 Task: Add Attachment from Google Drive to Card Card0000000247 in Board Board0000000062 in Workspace WS0000000021 in Trello. Add Cover Orange to Card Card0000000247 in Board Board0000000062 in Workspace WS0000000021 in Trello. Add "Add Label …" with "Title" Title0000000247 to Button Button0000000247 to Card Card0000000247 in Board Board0000000062 in Workspace WS0000000021 in Trello. Add Description DS0000000247 to Card Card0000000247 in Board Board0000000062 in Workspace WS0000000021 in Trello. Add Comment CM0000000247 to Card Card0000000247 in Board Board0000000062 in Workspace WS0000000021 in Trello
Action: Mouse moved to (647, 697)
Screenshot: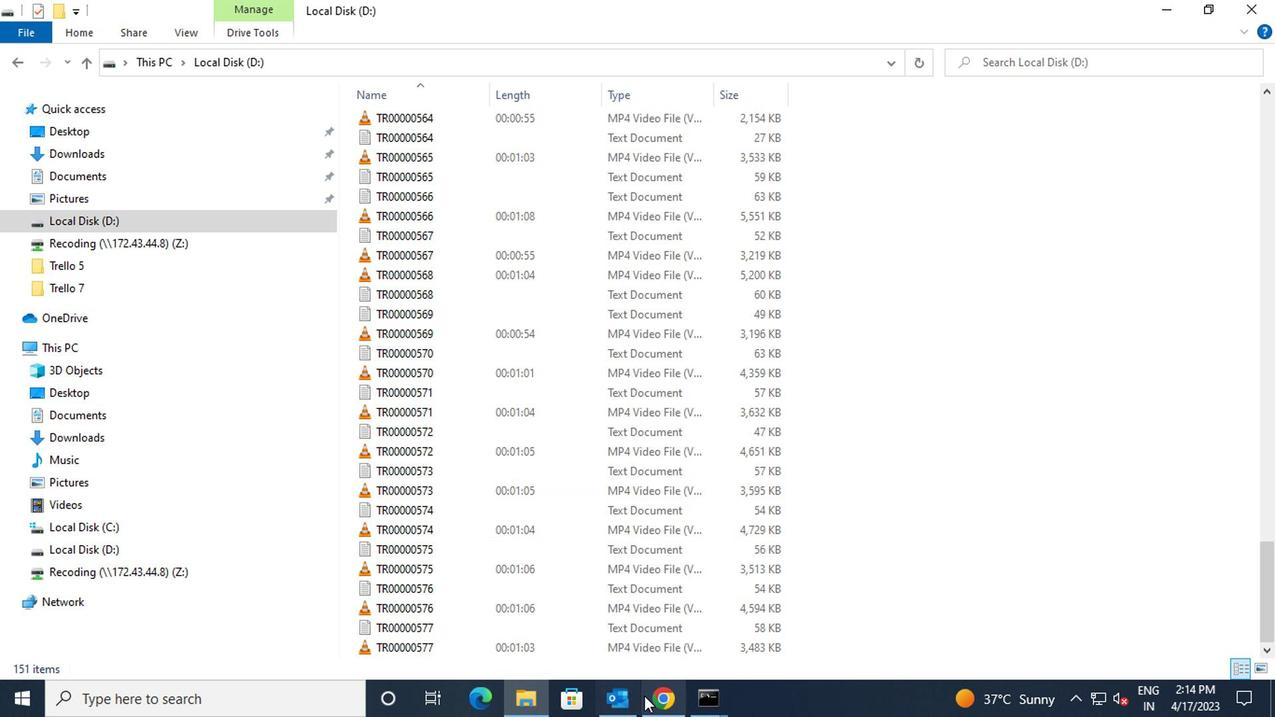 
Action: Mouse pressed left at (647, 697)
Screenshot: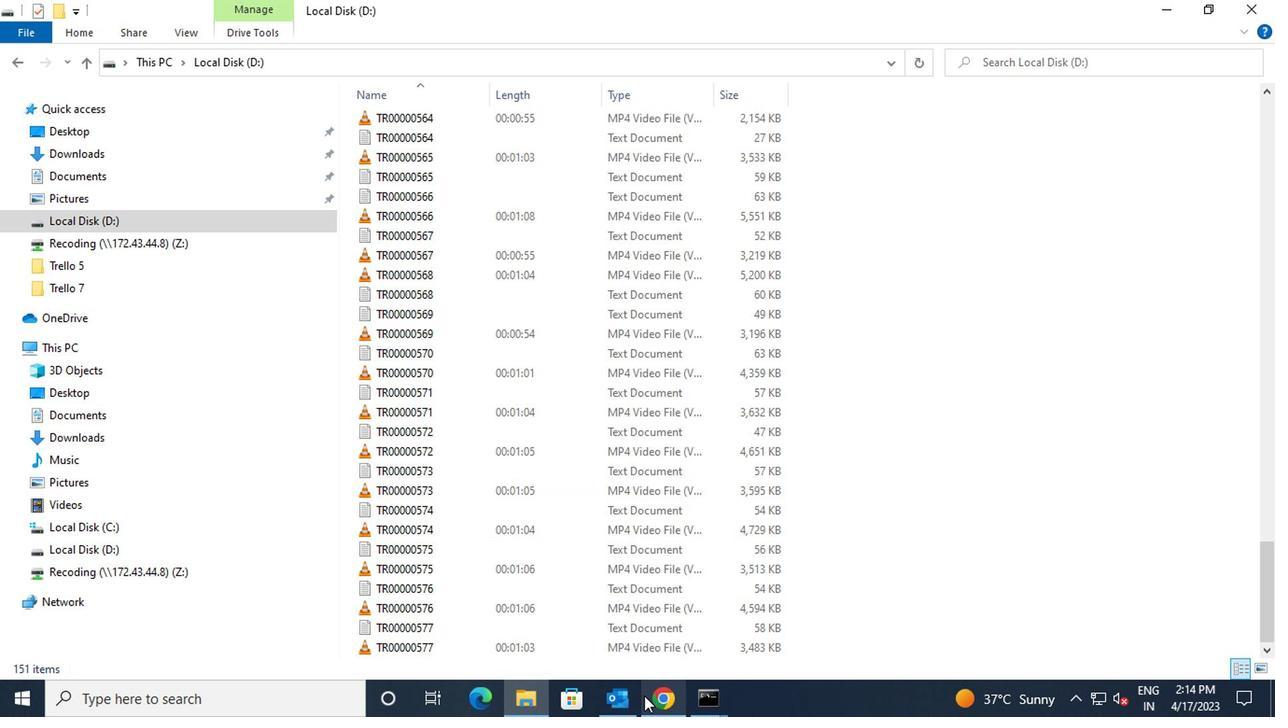 
Action: Mouse moved to (443, 540)
Screenshot: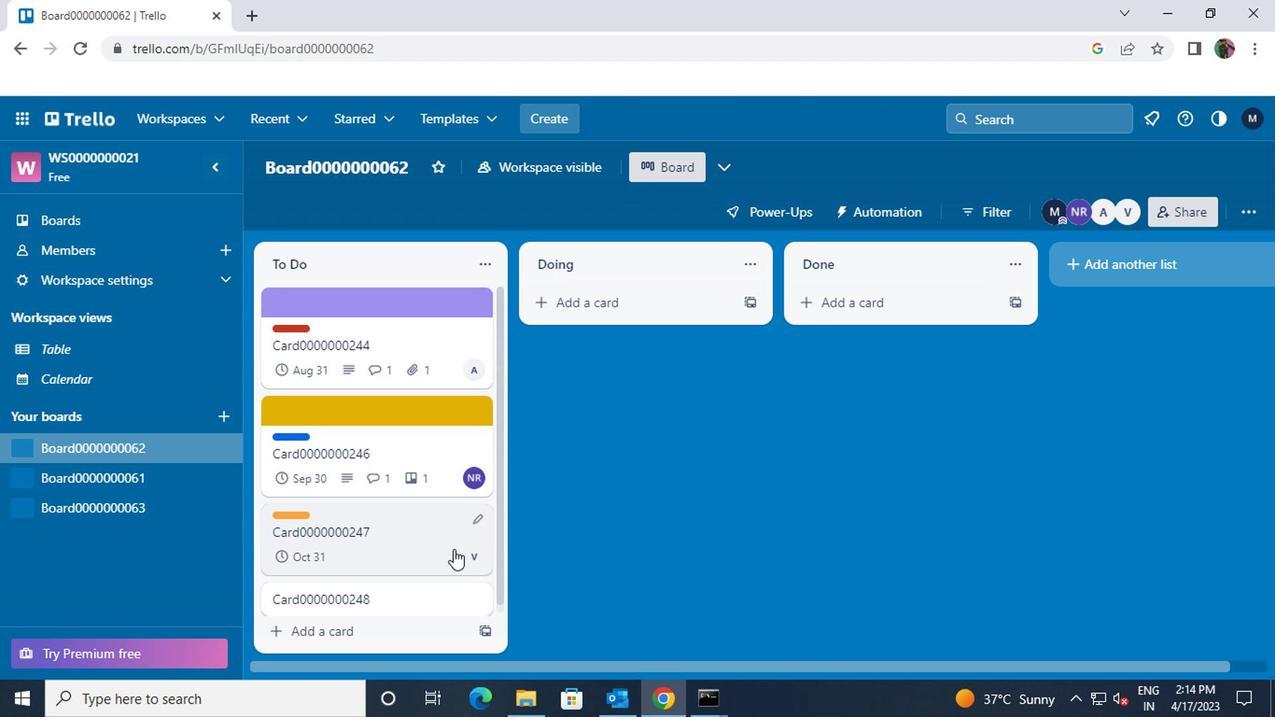 
Action: Mouse pressed left at (443, 540)
Screenshot: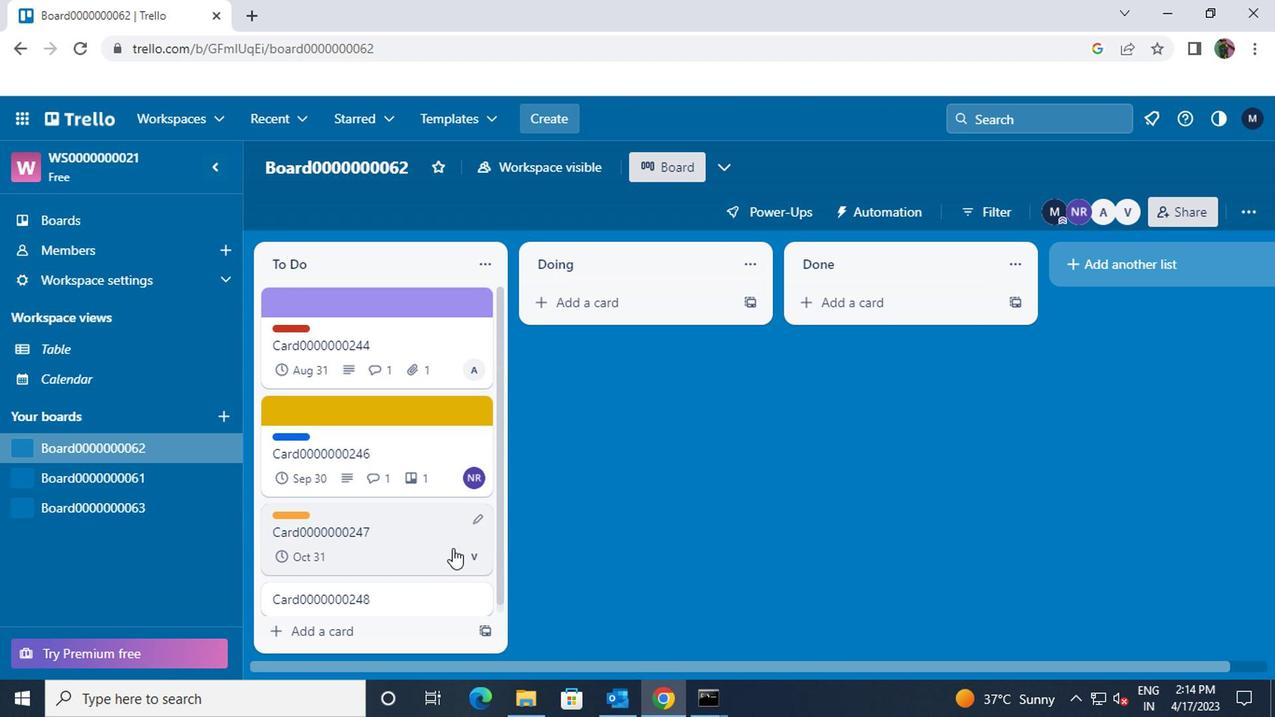 
Action: Mouse moved to (853, 412)
Screenshot: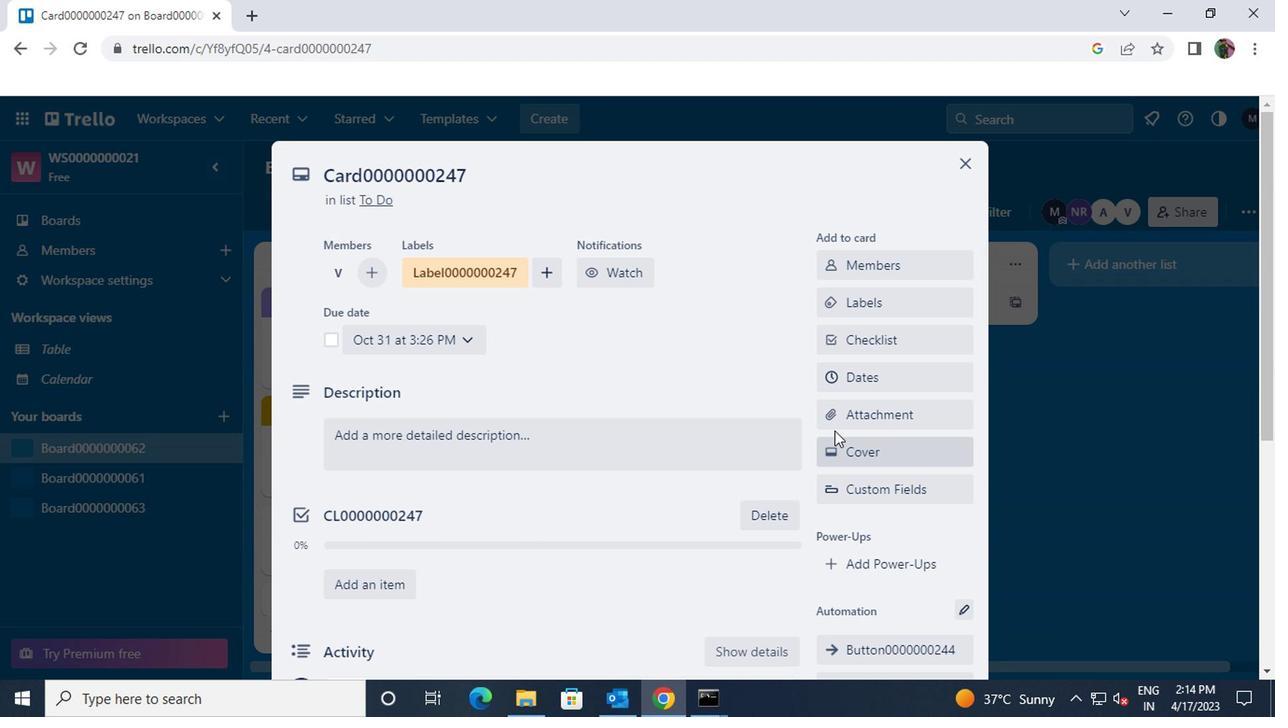
Action: Mouse pressed left at (853, 412)
Screenshot: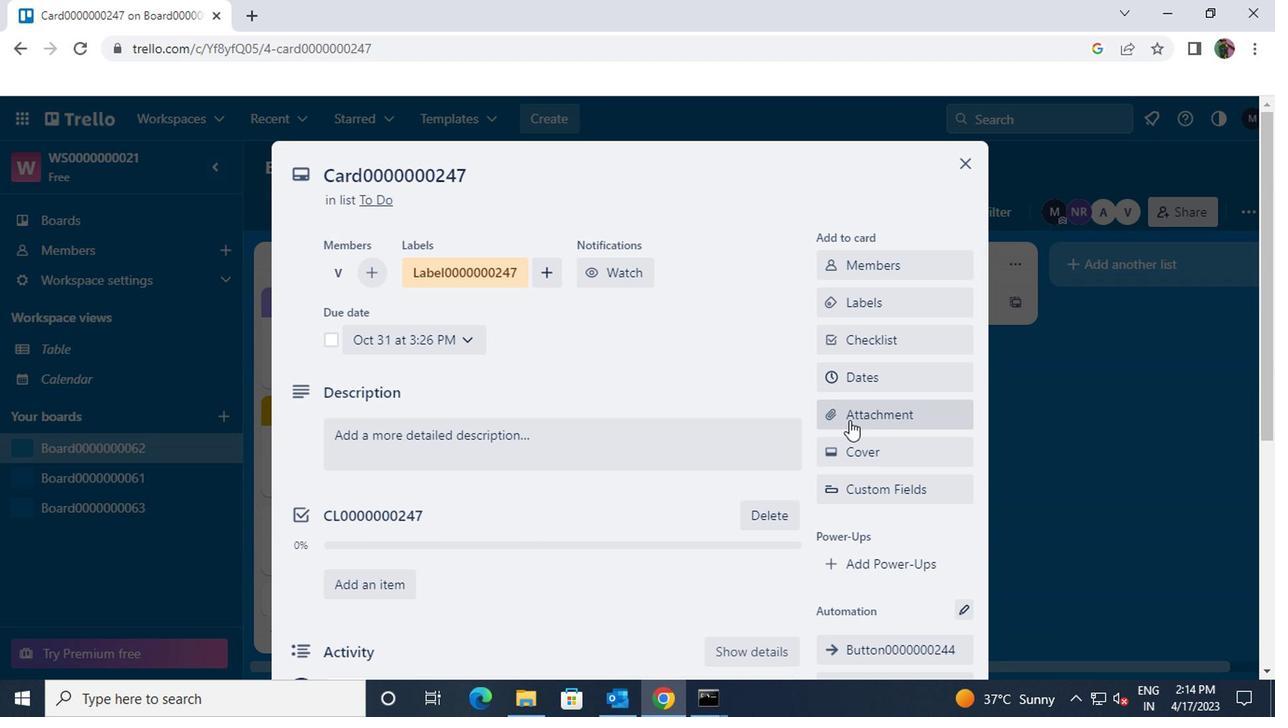 
Action: Mouse moved to (846, 258)
Screenshot: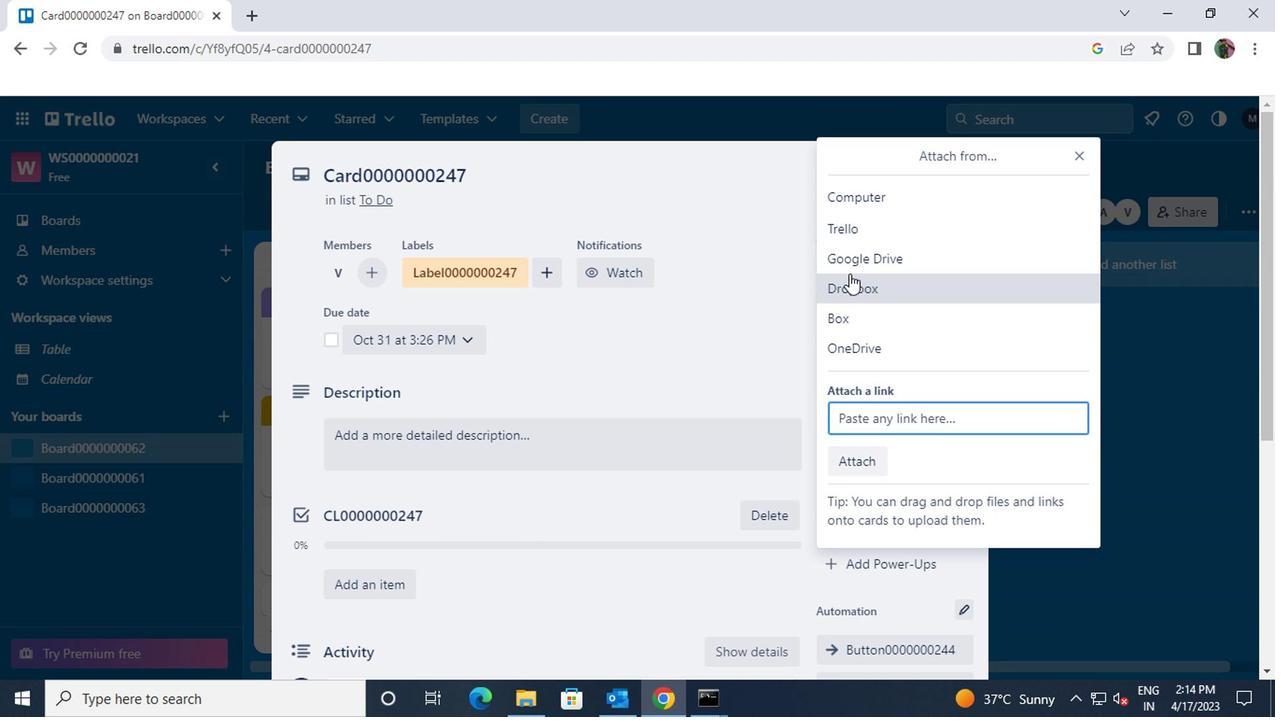 
Action: Mouse pressed left at (846, 258)
Screenshot: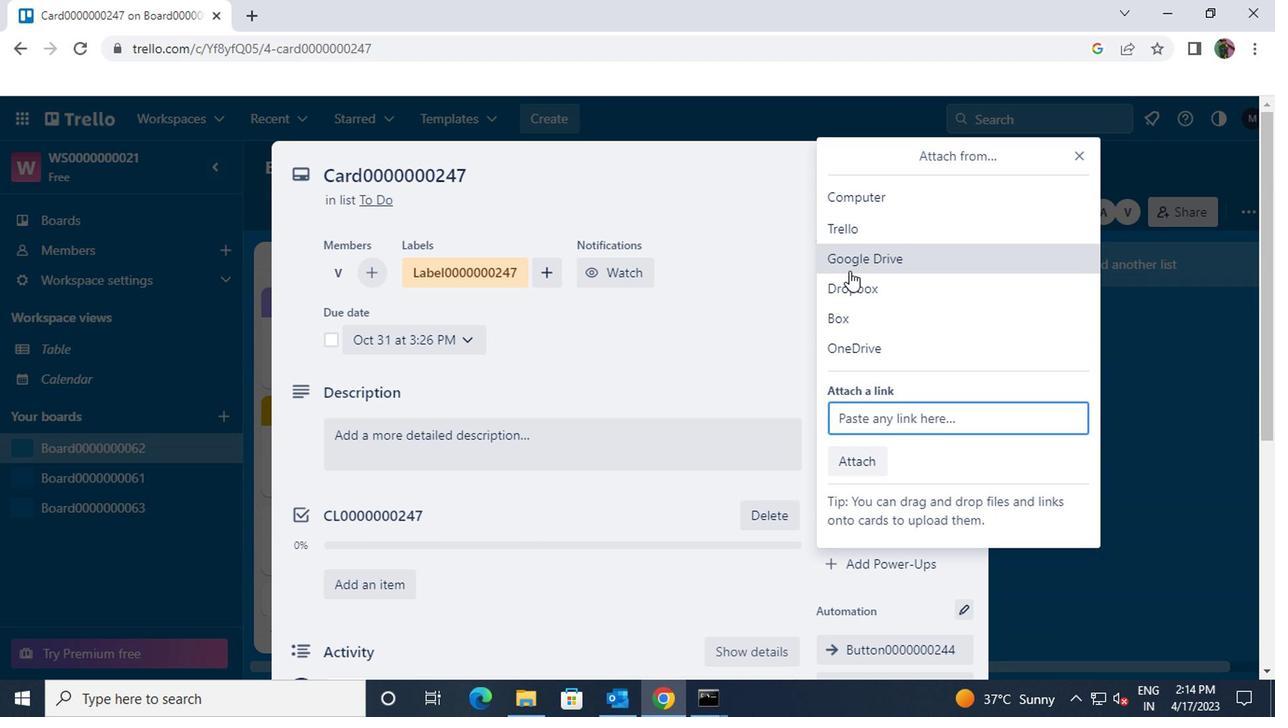 
Action: Mouse moved to (886, 532)
Screenshot: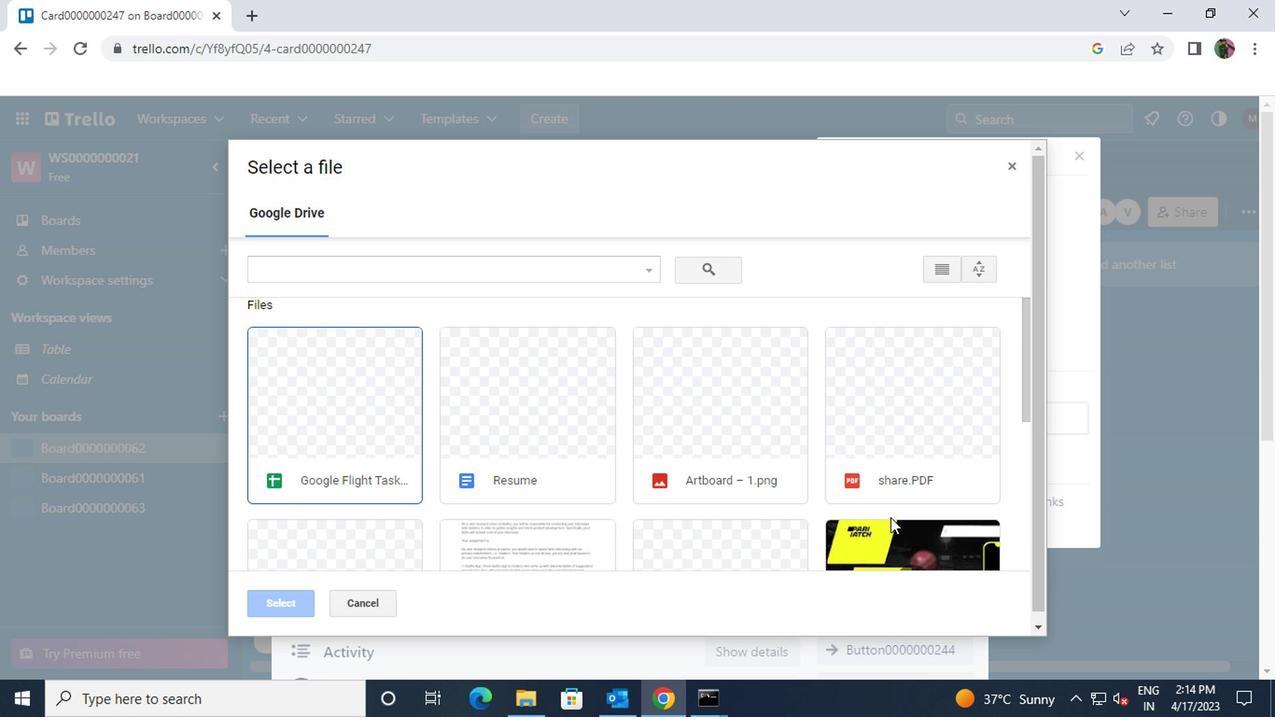 
Action: Mouse pressed left at (886, 532)
Screenshot: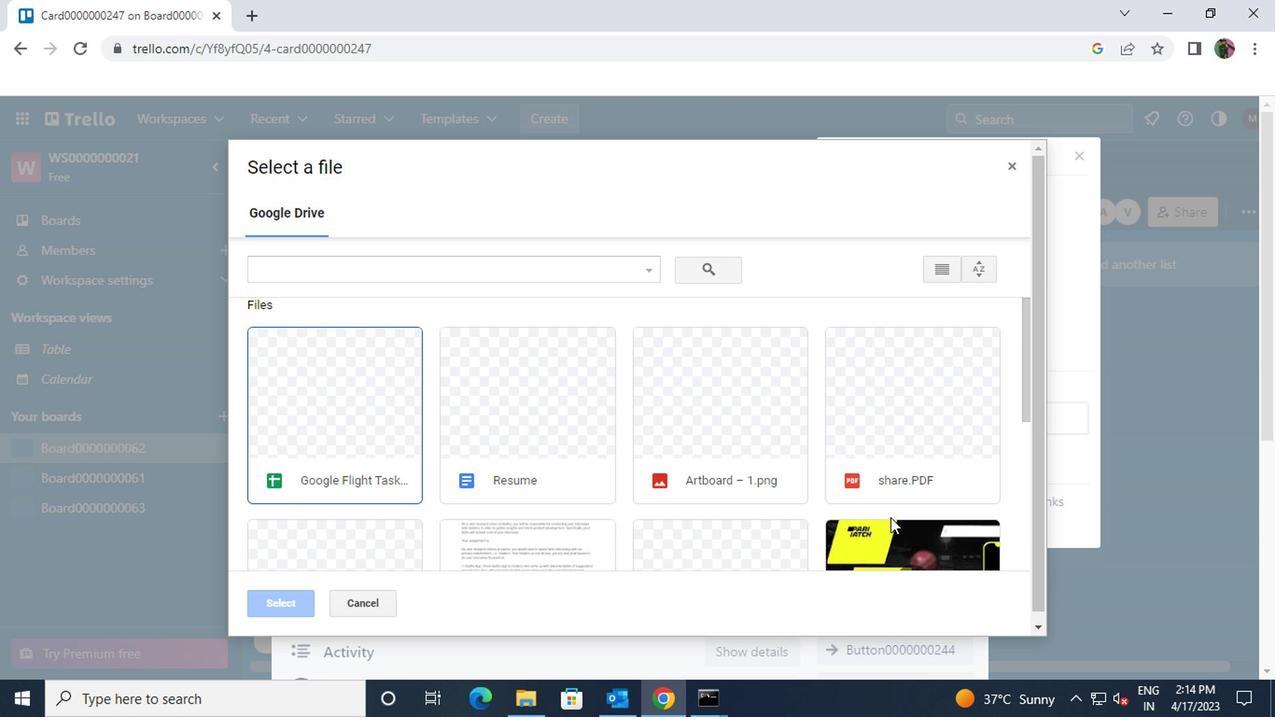 
Action: Mouse moved to (287, 591)
Screenshot: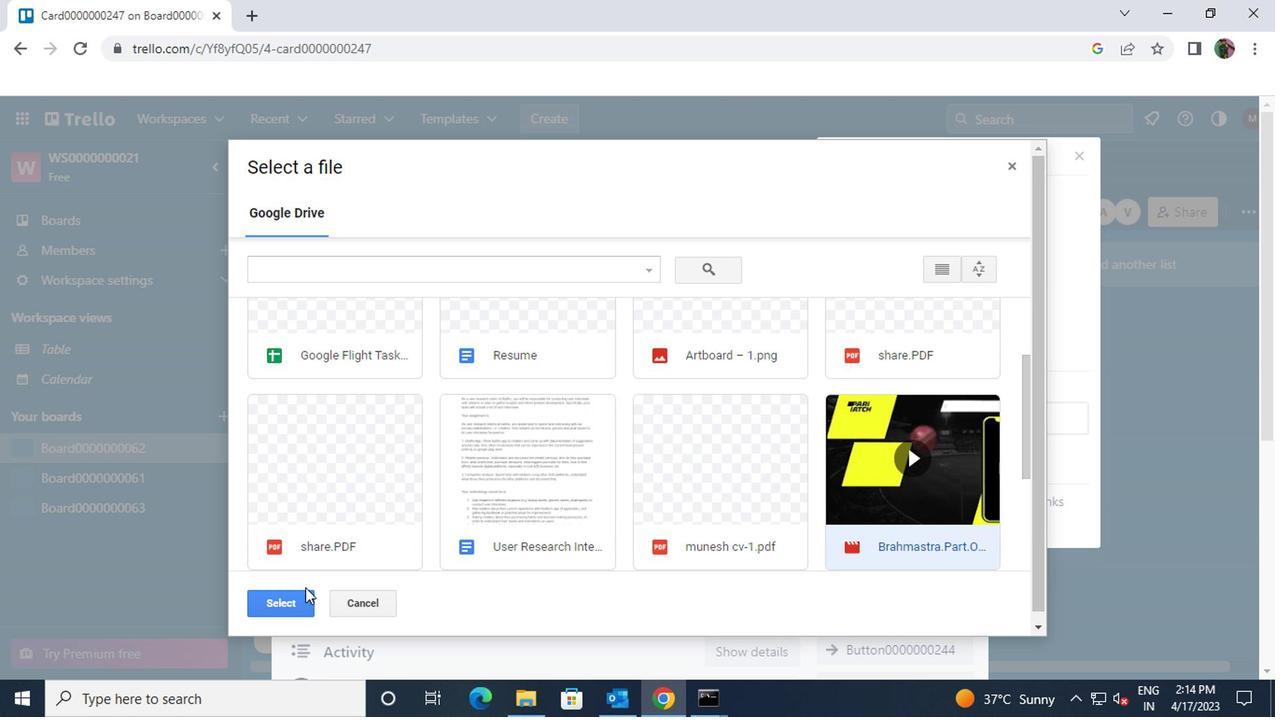 
Action: Mouse pressed left at (287, 591)
Screenshot: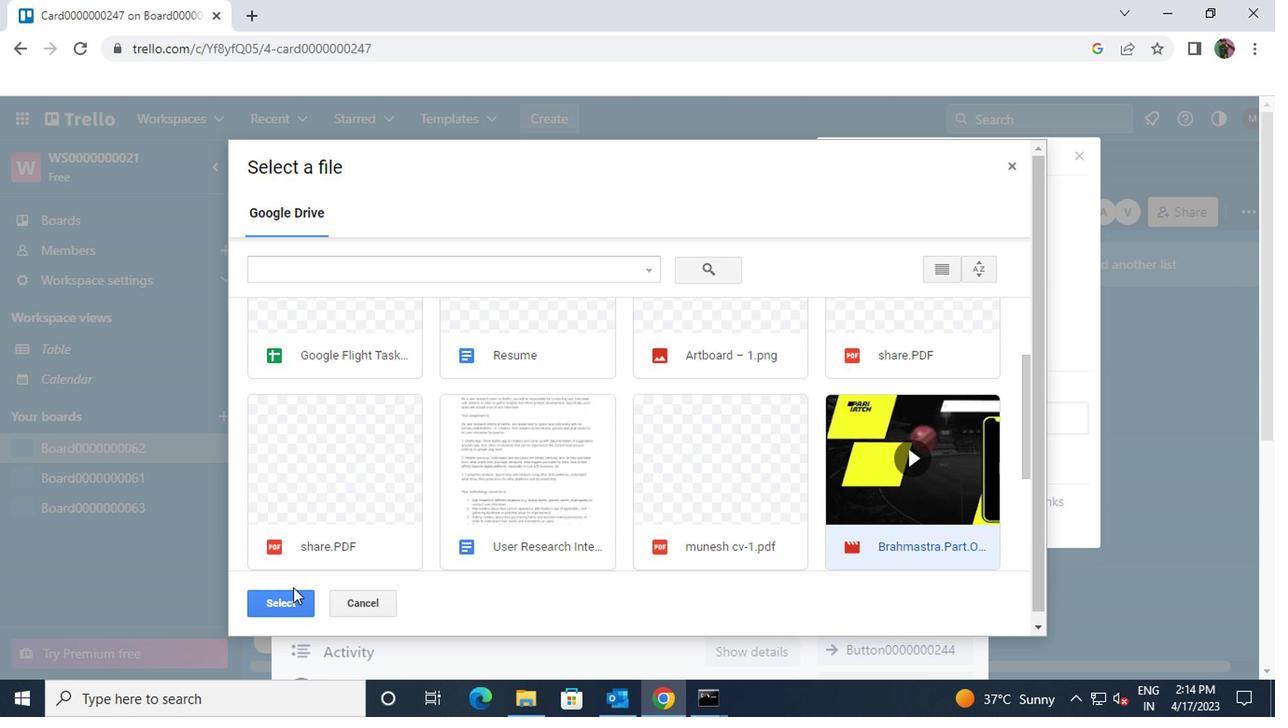 
Action: Mouse moved to (849, 450)
Screenshot: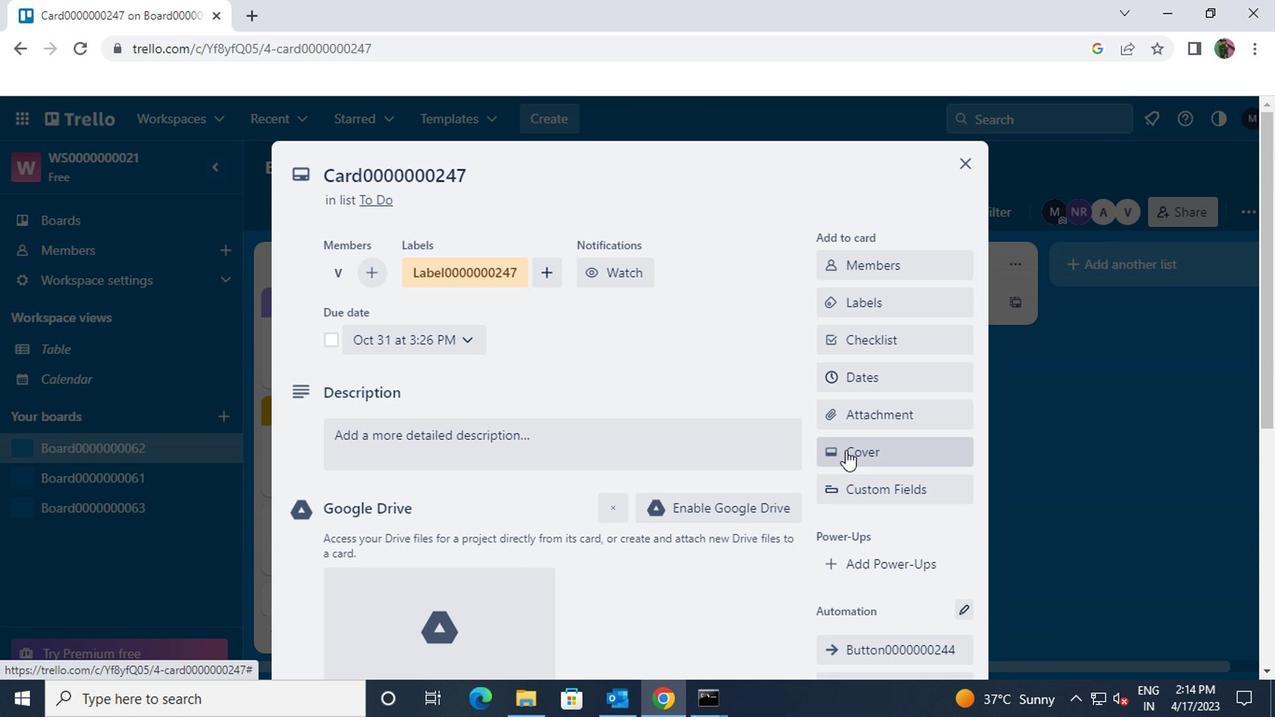 
Action: Mouse pressed left at (849, 450)
Screenshot: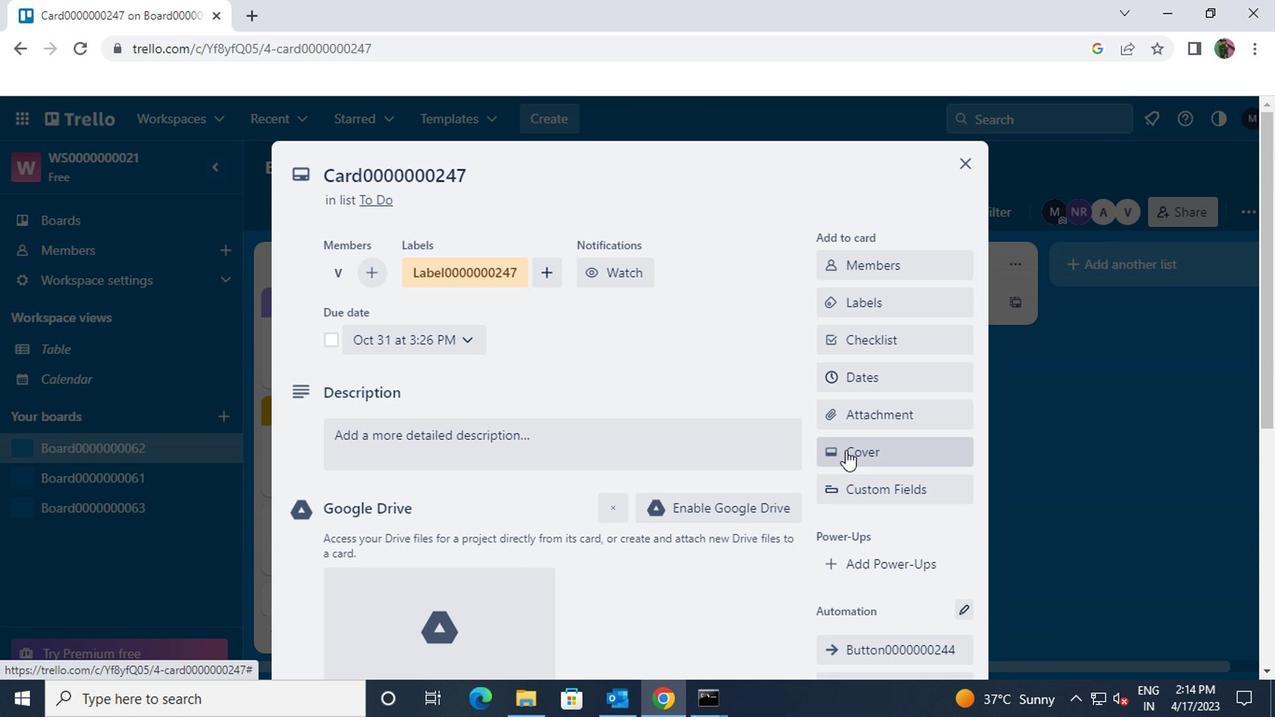 
Action: Mouse moved to (964, 311)
Screenshot: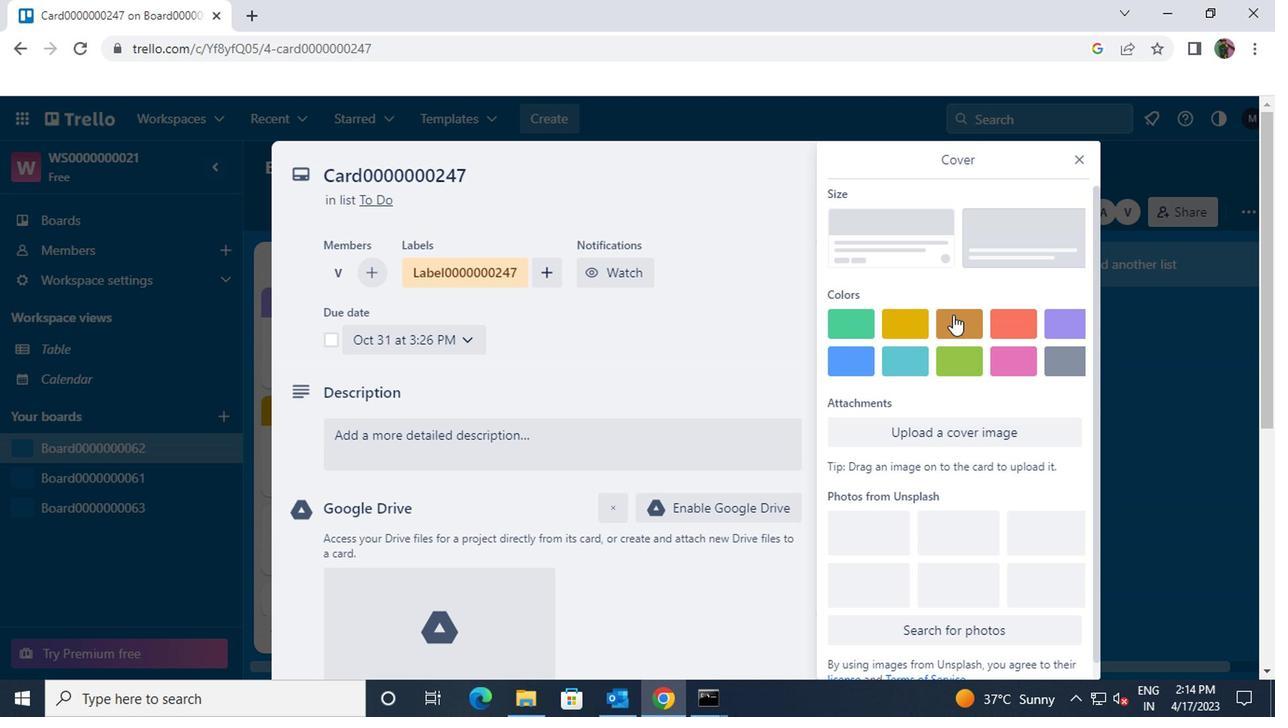 
Action: Mouse pressed left at (964, 311)
Screenshot: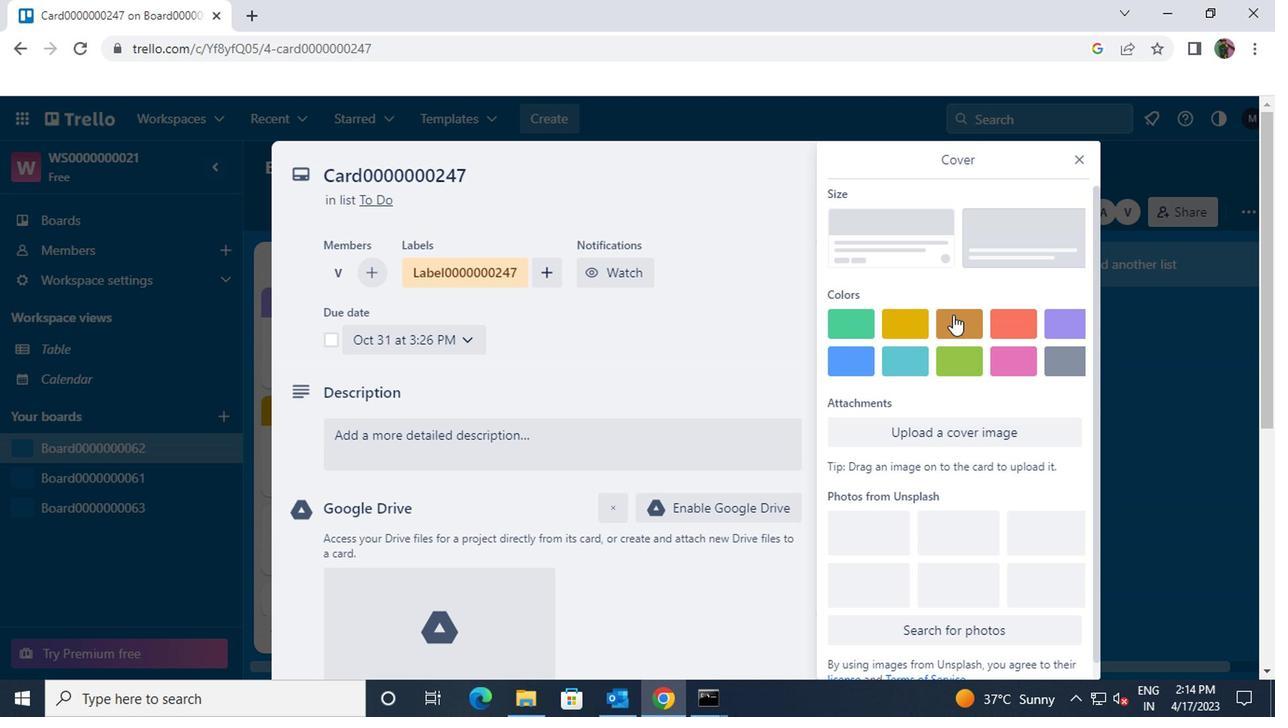
Action: Mouse moved to (960, 317)
Screenshot: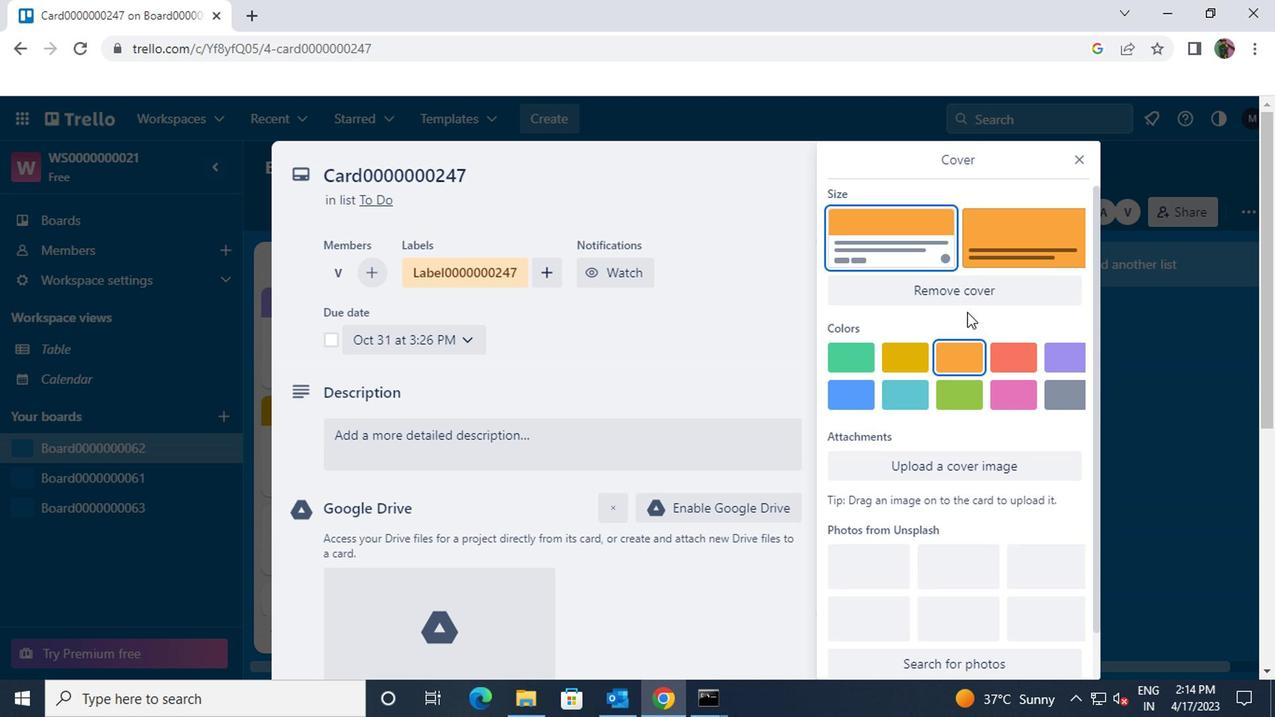 
Action: Mouse scrolled (960, 316) with delta (0, -1)
Screenshot: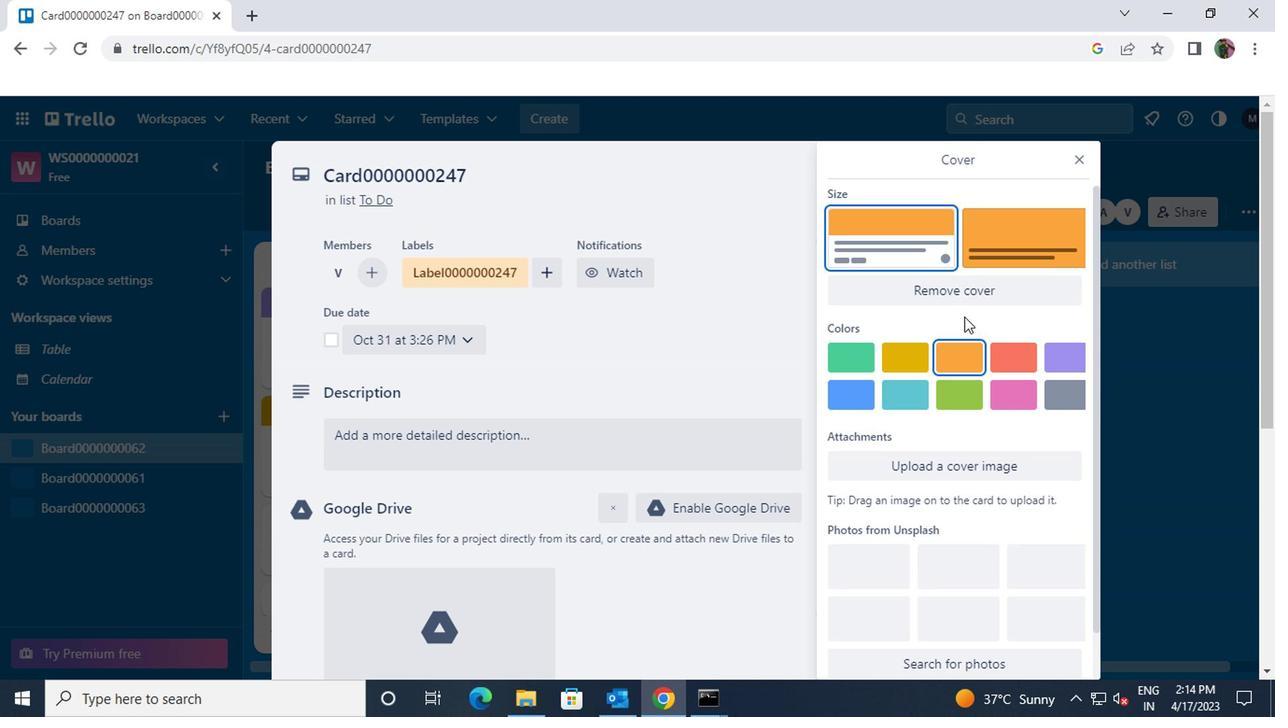 
Action: Mouse scrolled (960, 318) with delta (0, 0)
Screenshot: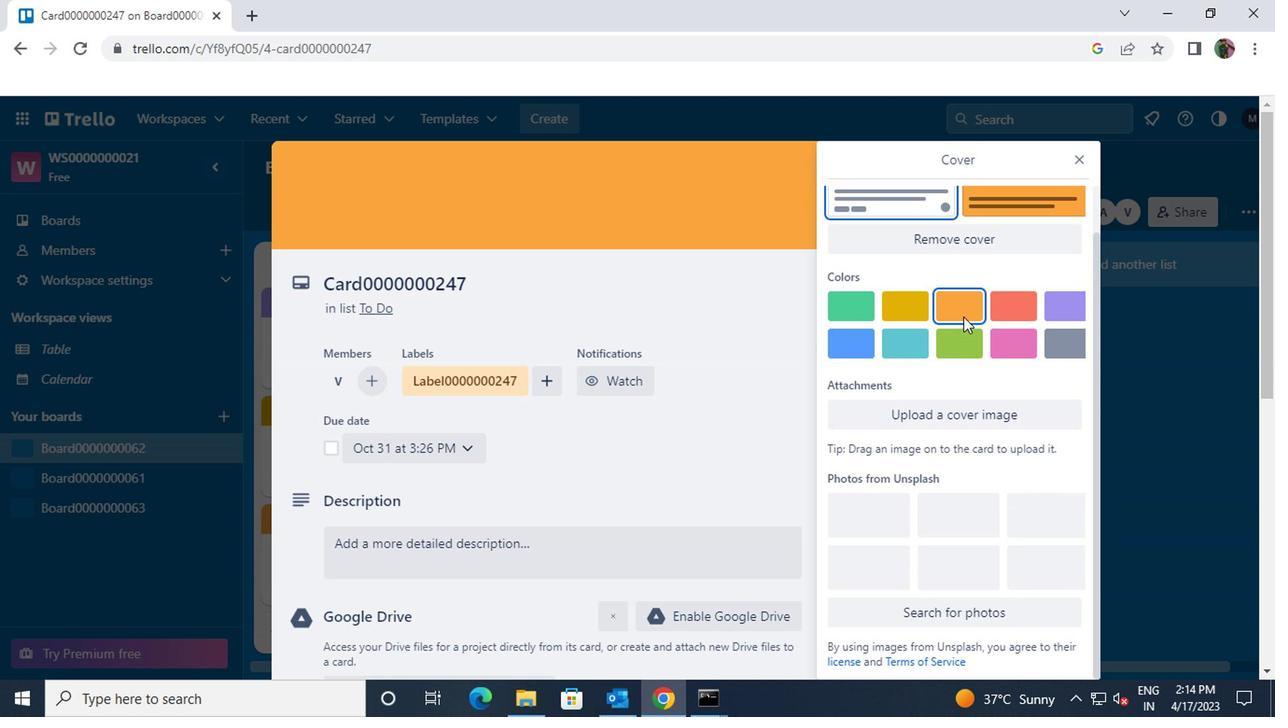 
Action: Mouse scrolled (960, 318) with delta (0, 0)
Screenshot: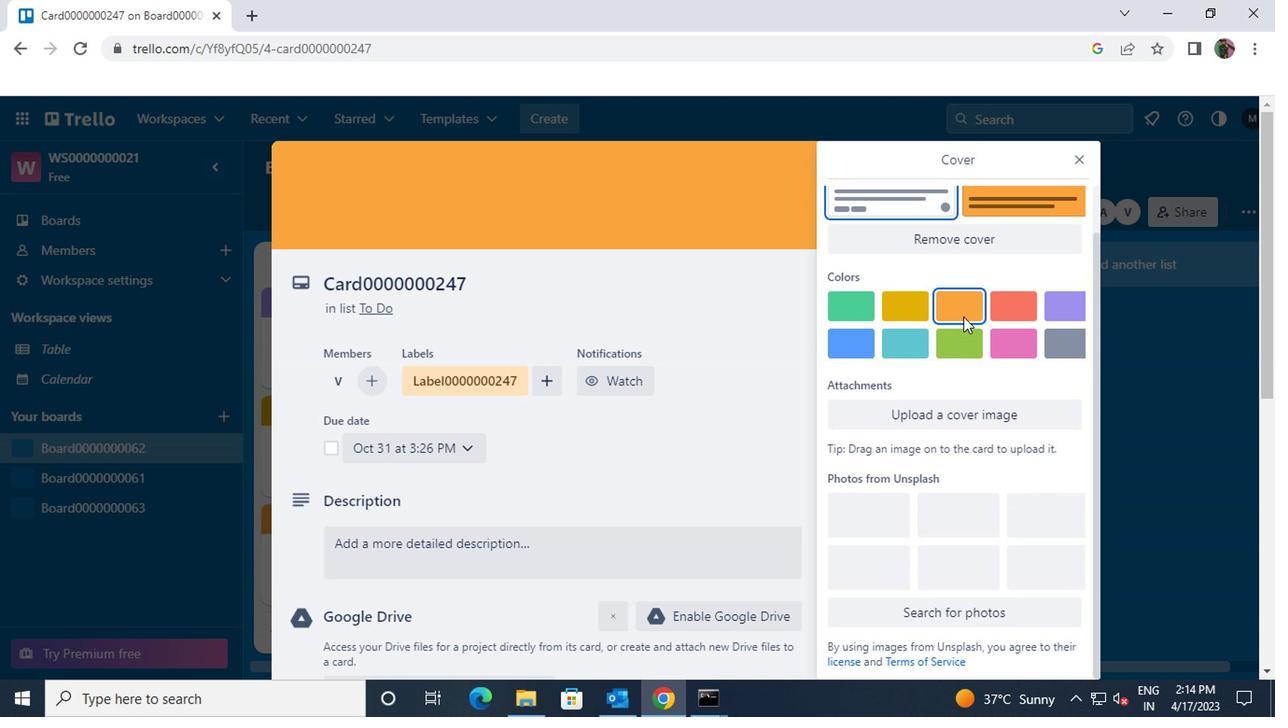 
Action: Mouse moved to (1076, 167)
Screenshot: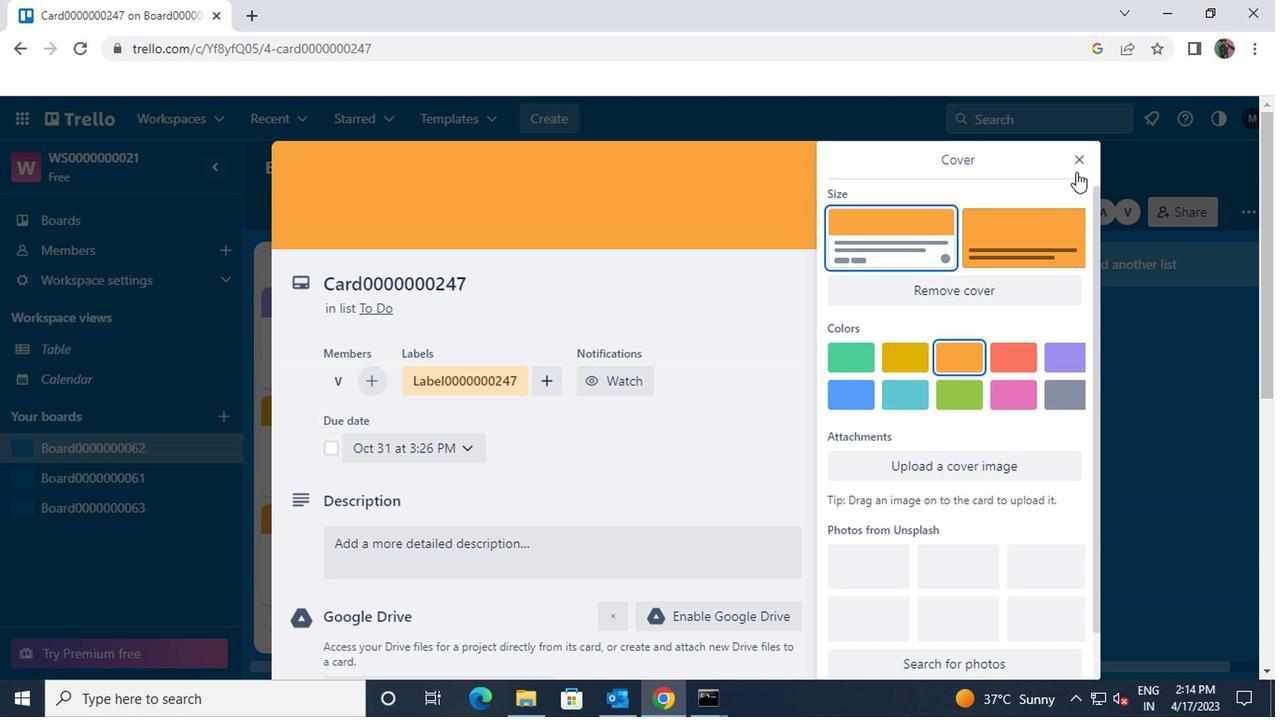 
Action: Mouse pressed left at (1076, 167)
Screenshot: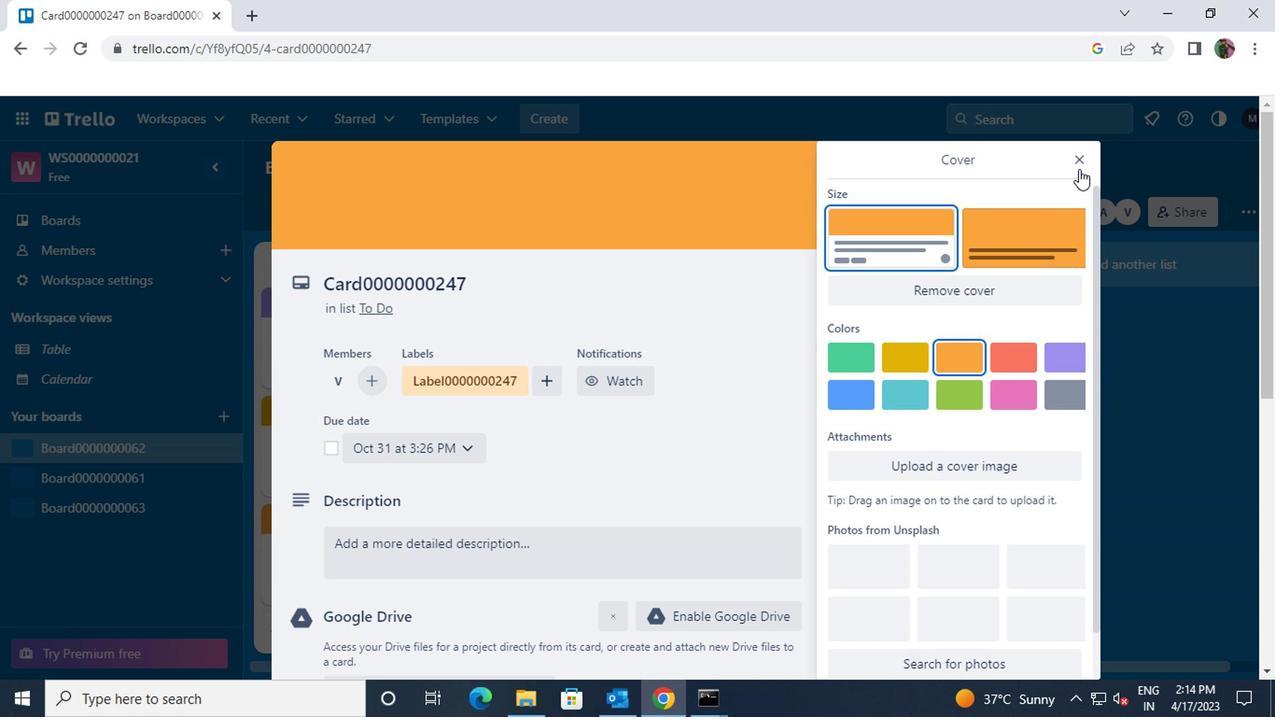 
Action: Mouse moved to (951, 393)
Screenshot: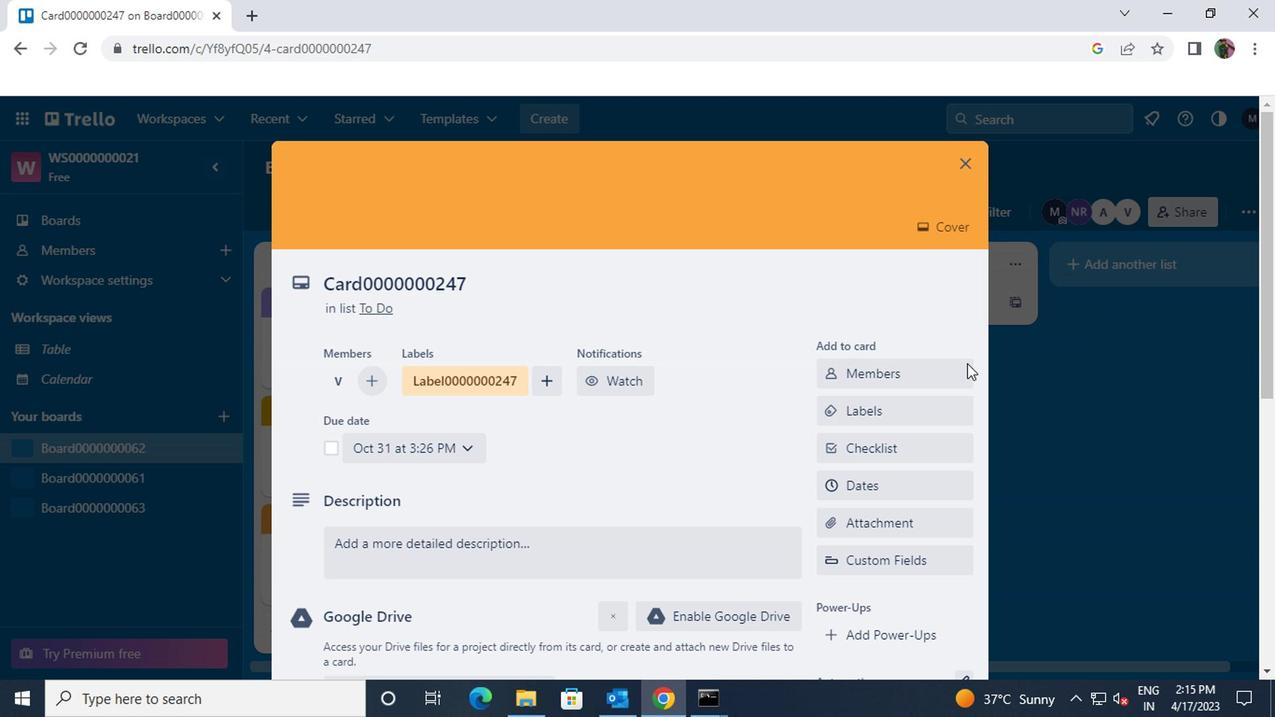 
Action: Mouse scrolled (951, 392) with delta (0, -1)
Screenshot: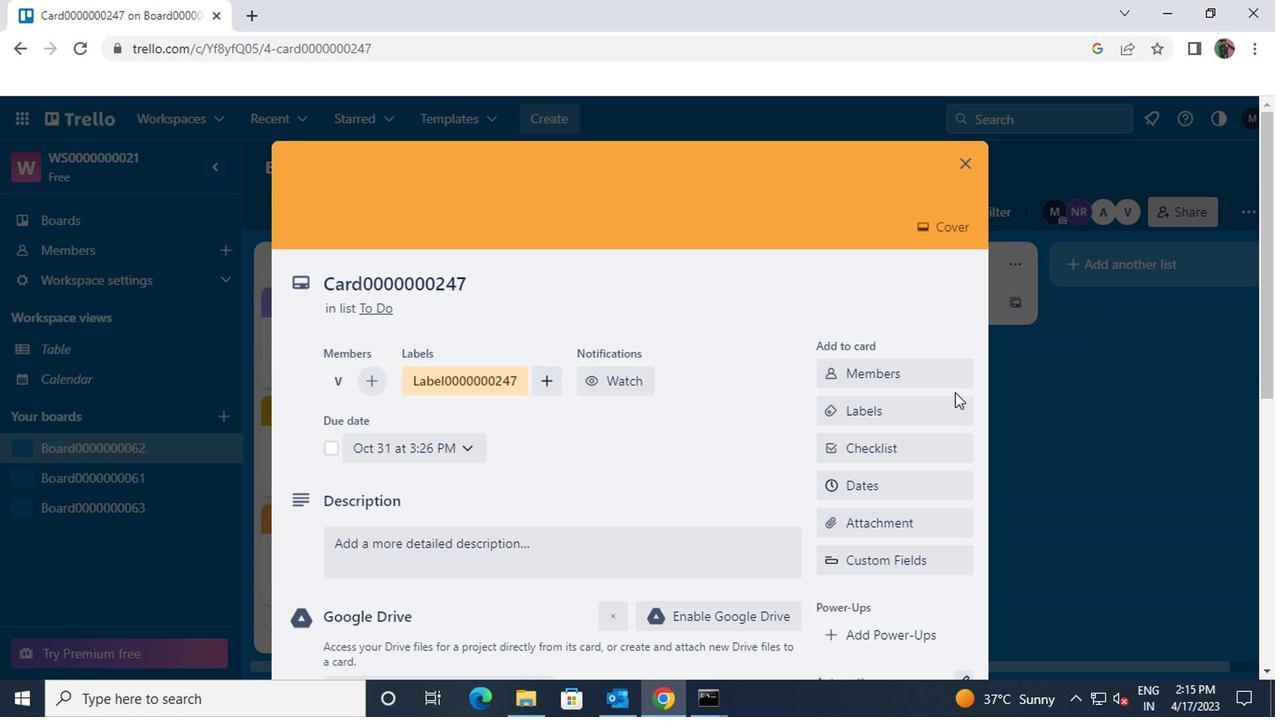 
Action: Mouse moved to (932, 322)
Screenshot: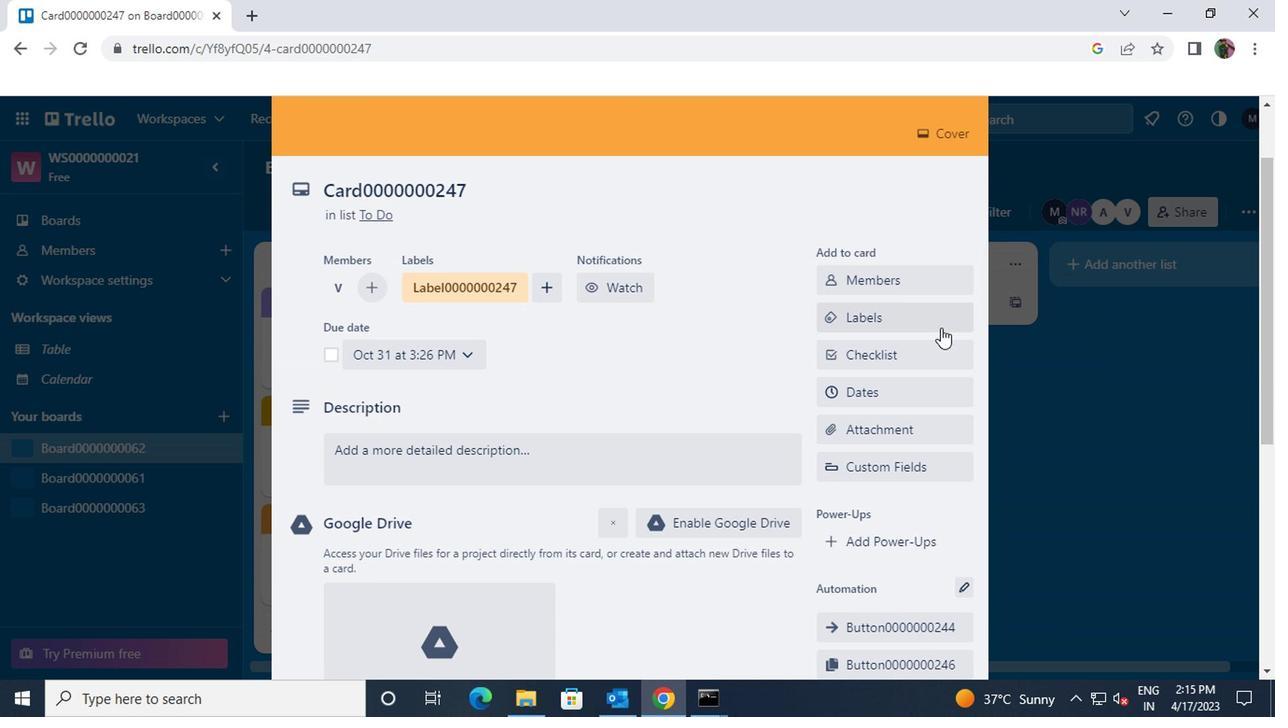 
Action: Mouse pressed left at (932, 322)
Screenshot: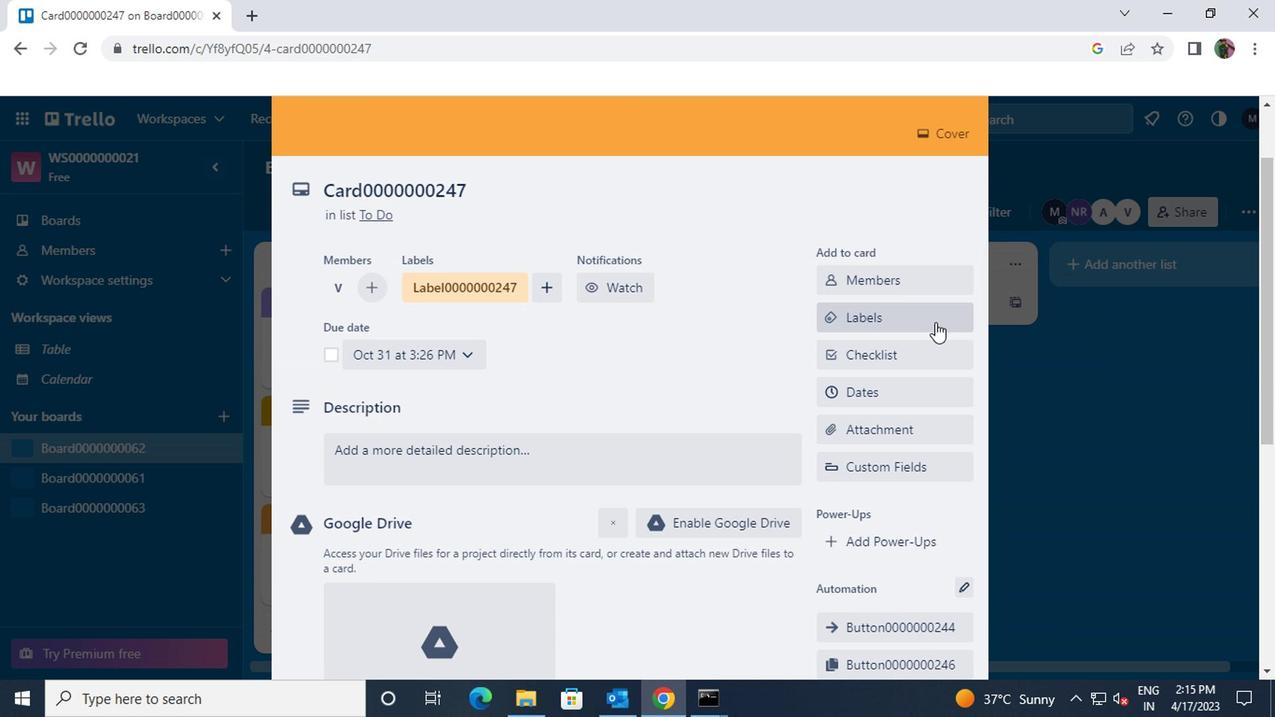 
Action: Mouse moved to (936, 330)
Screenshot: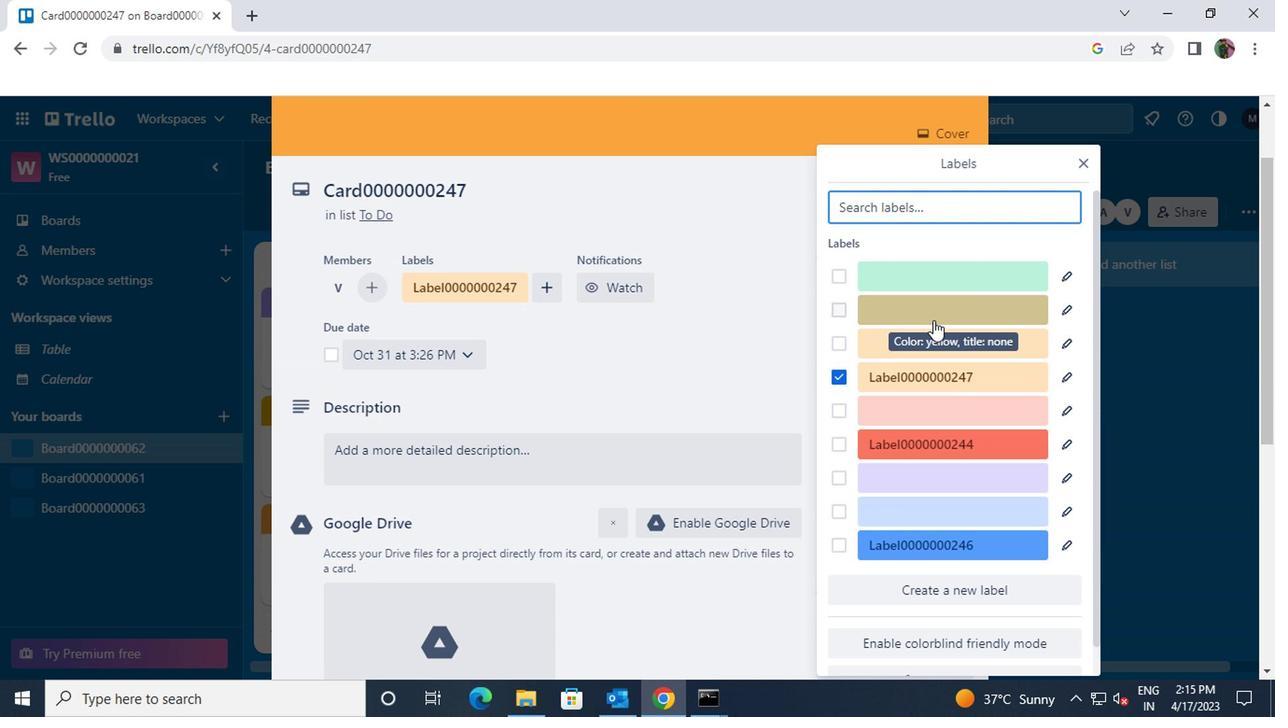
Action: Mouse scrolled (936, 329) with delta (0, 0)
Screenshot: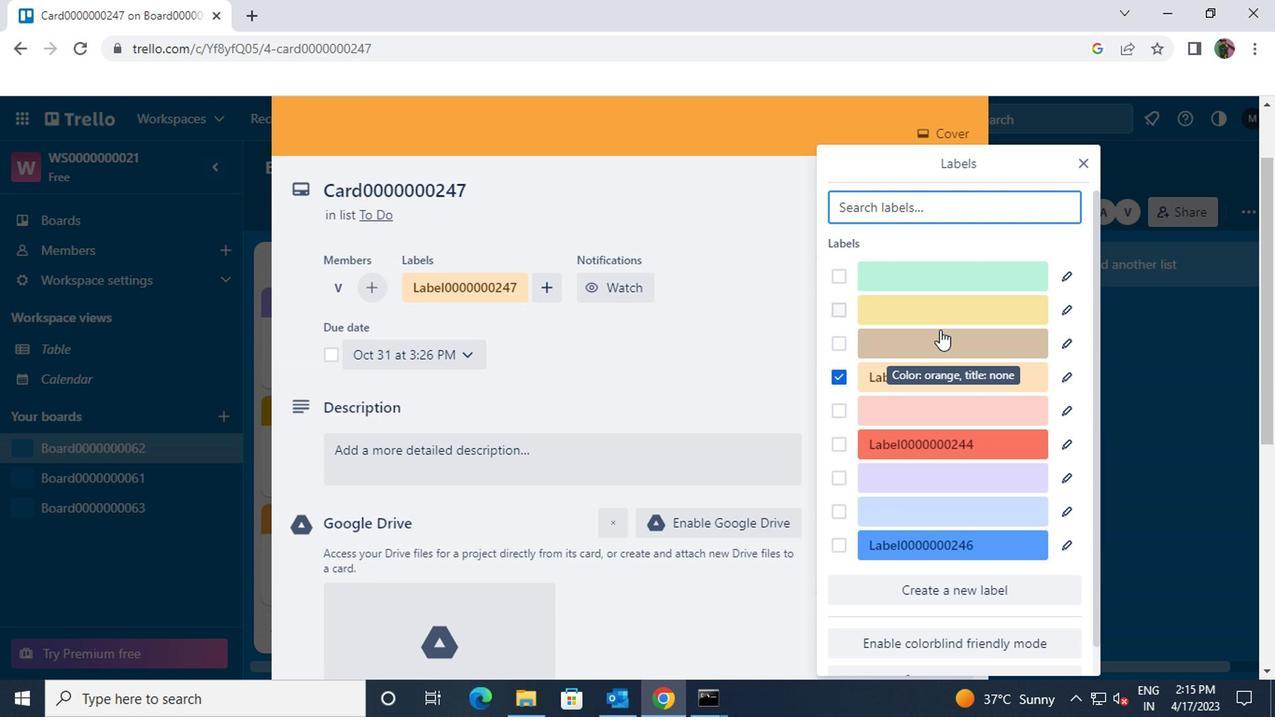 
Action: Mouse scrolled (936, 329) with delta (0, 0)
Screenshot: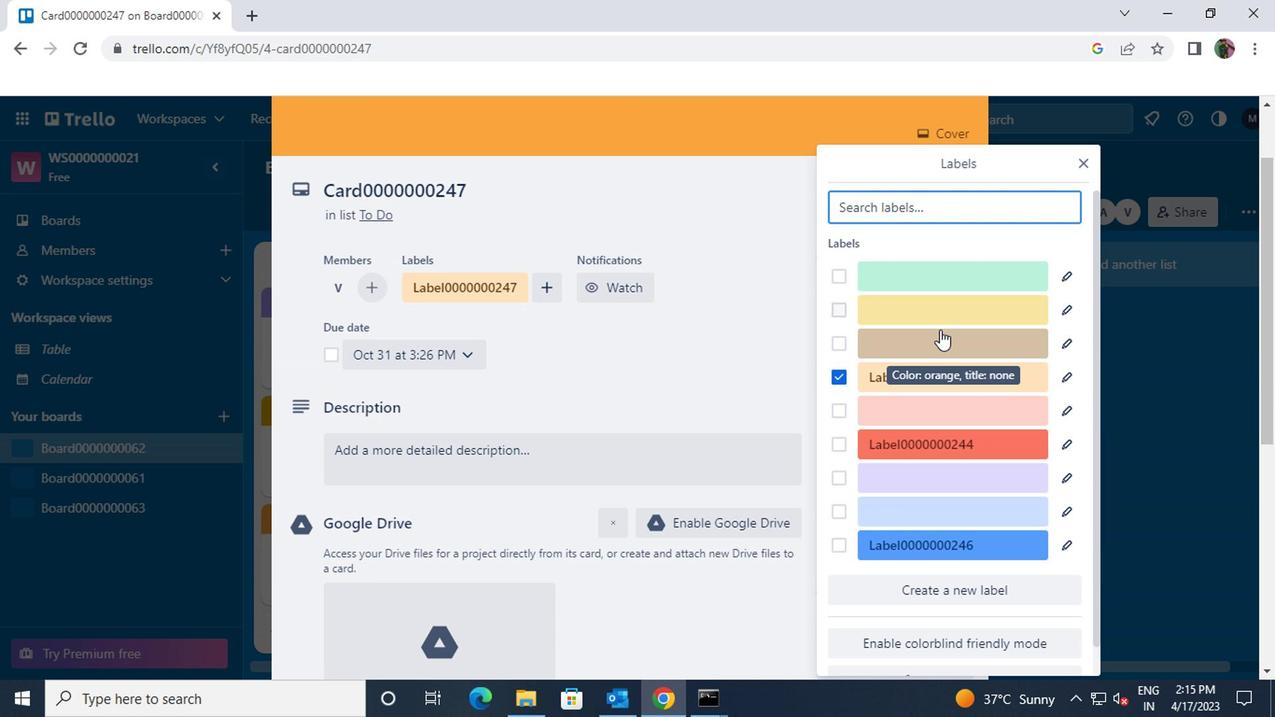 
Action: Mouse moved to (937, 338)
Screenshot: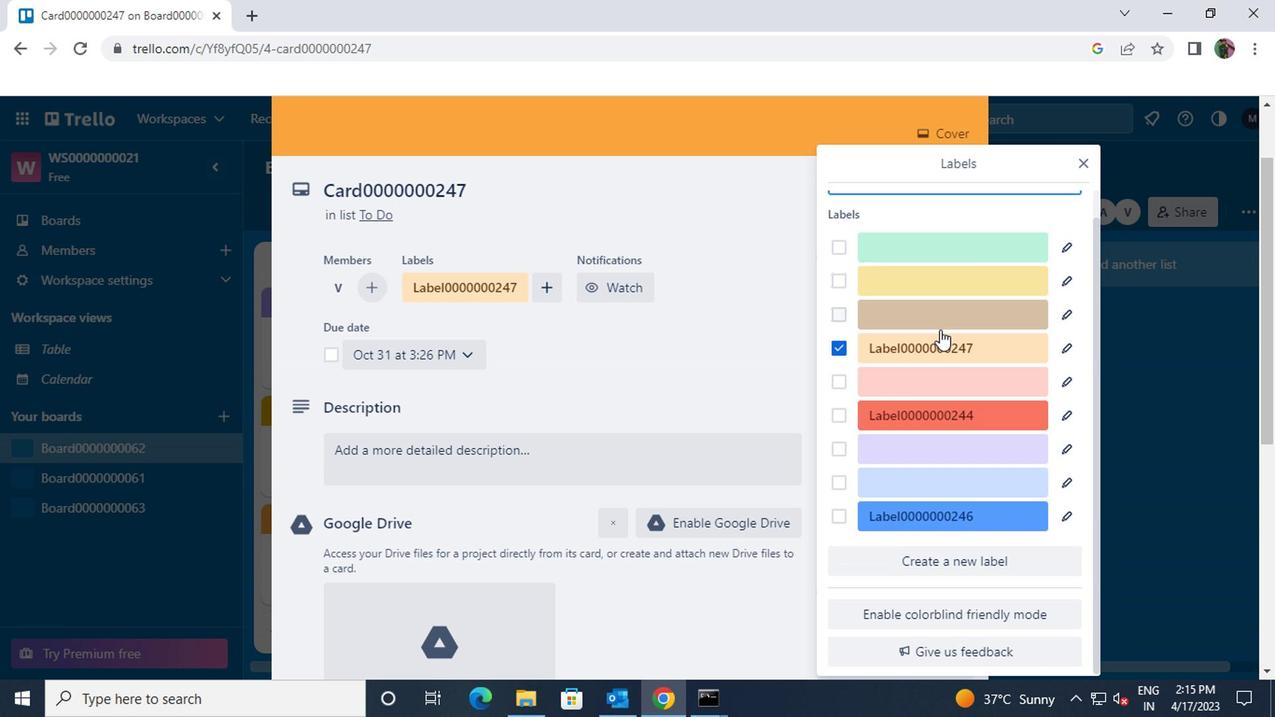 
Action: Mouse scrolled (937, 336) with delta (0, -1)
Screenshot: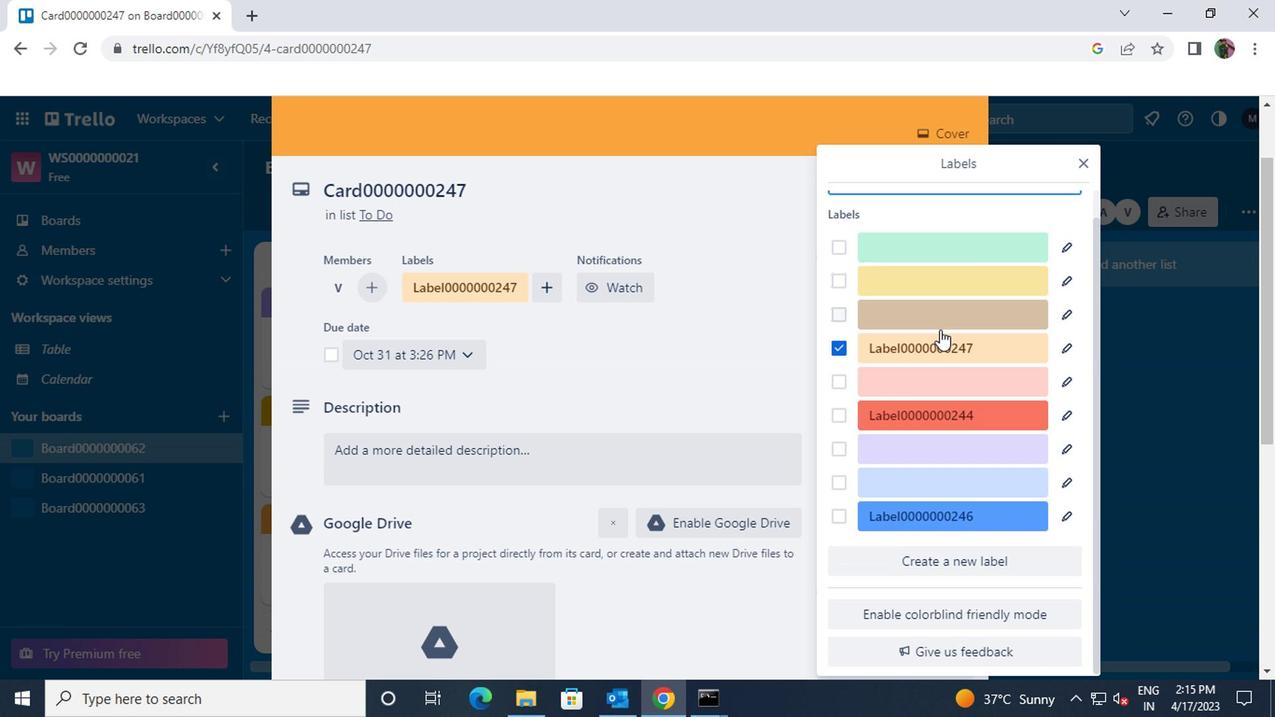 
Action: Mouse moved to (941, 370)
Screenshot: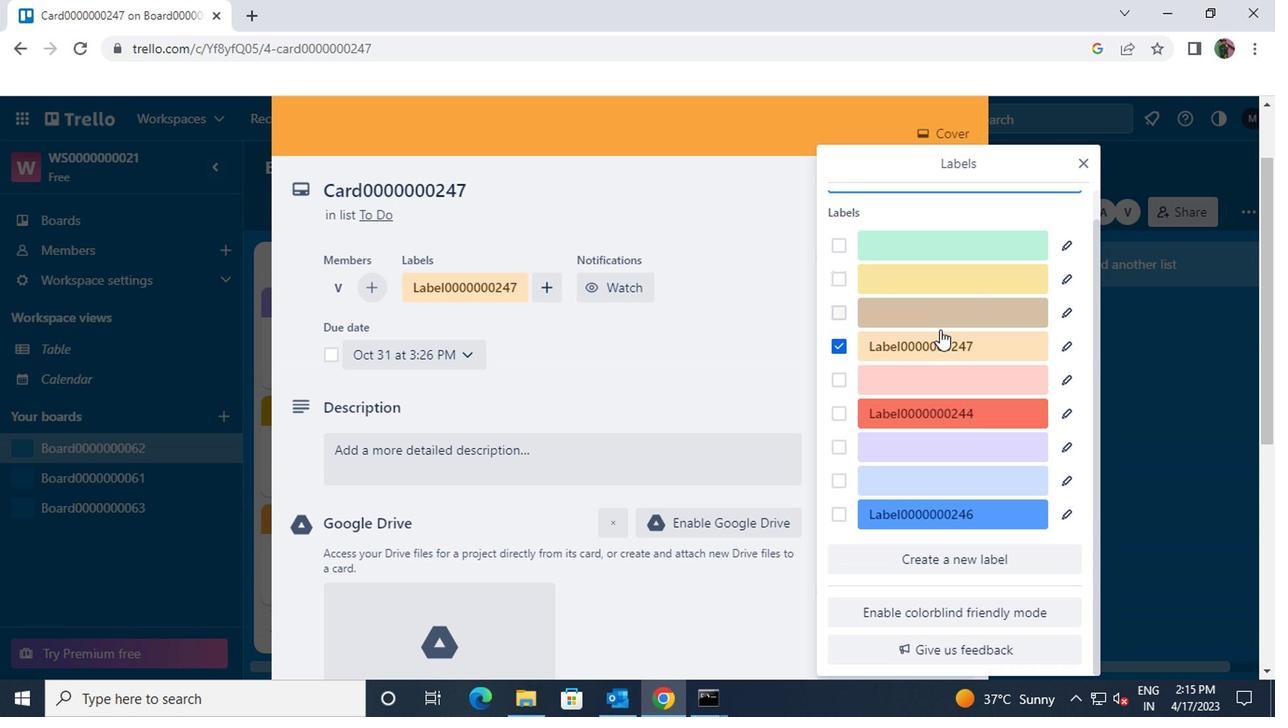 
Action: Mouse scrolled (941, 368) with delta (0, -1)
Screenshot: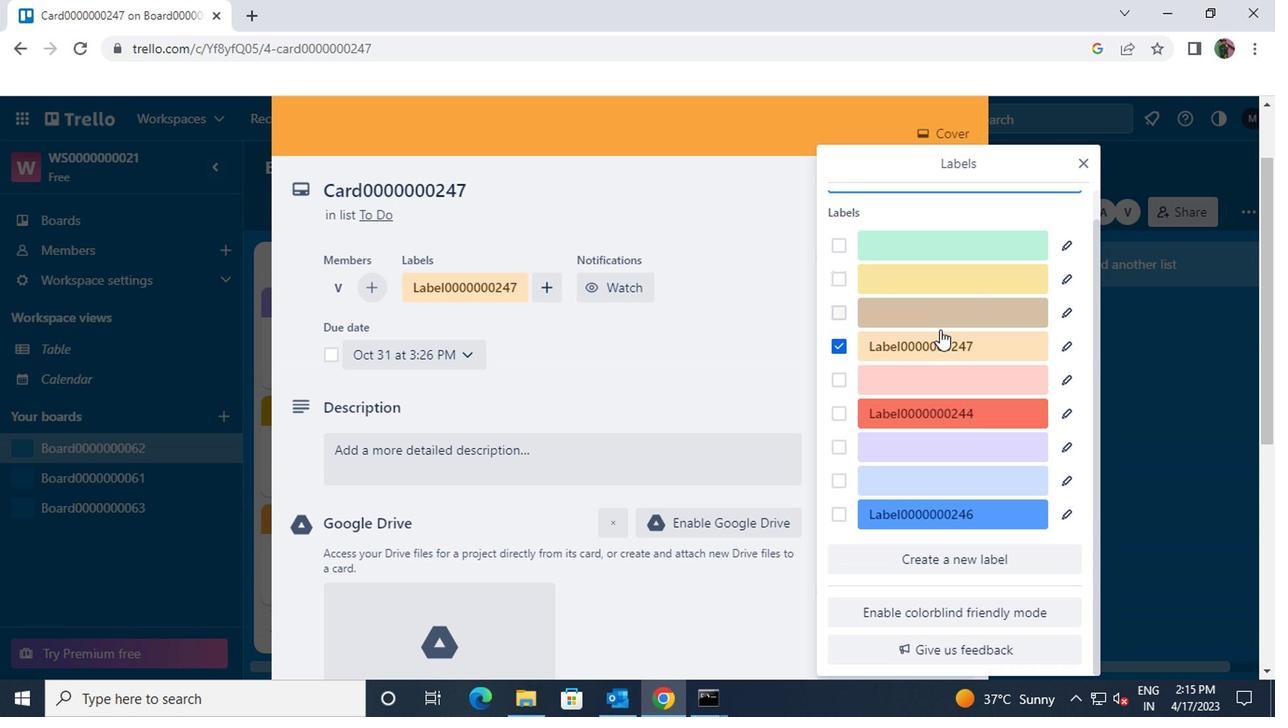 
Action: Mouse moved to (968, 560)
Screenshot: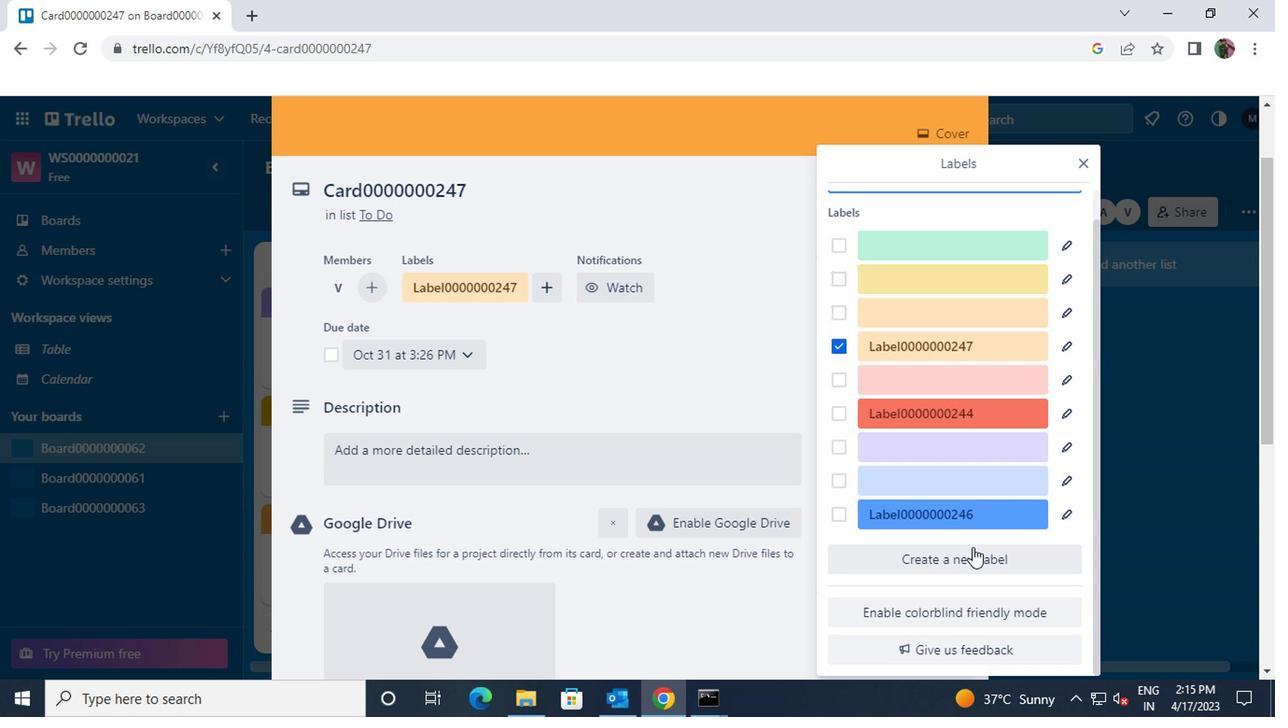 
Action: Mouse pressed left at (968, 560)
Screenshot: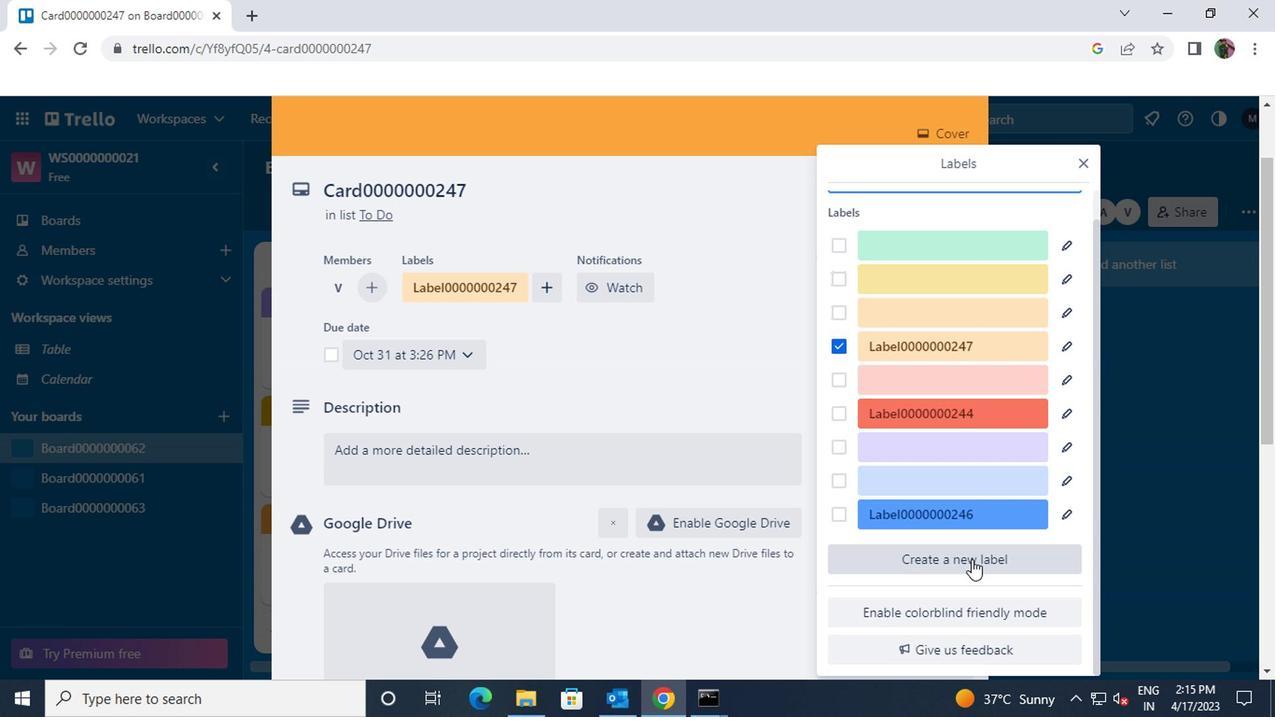 
Action: Mouse moved to (865, 307)
Screenshot: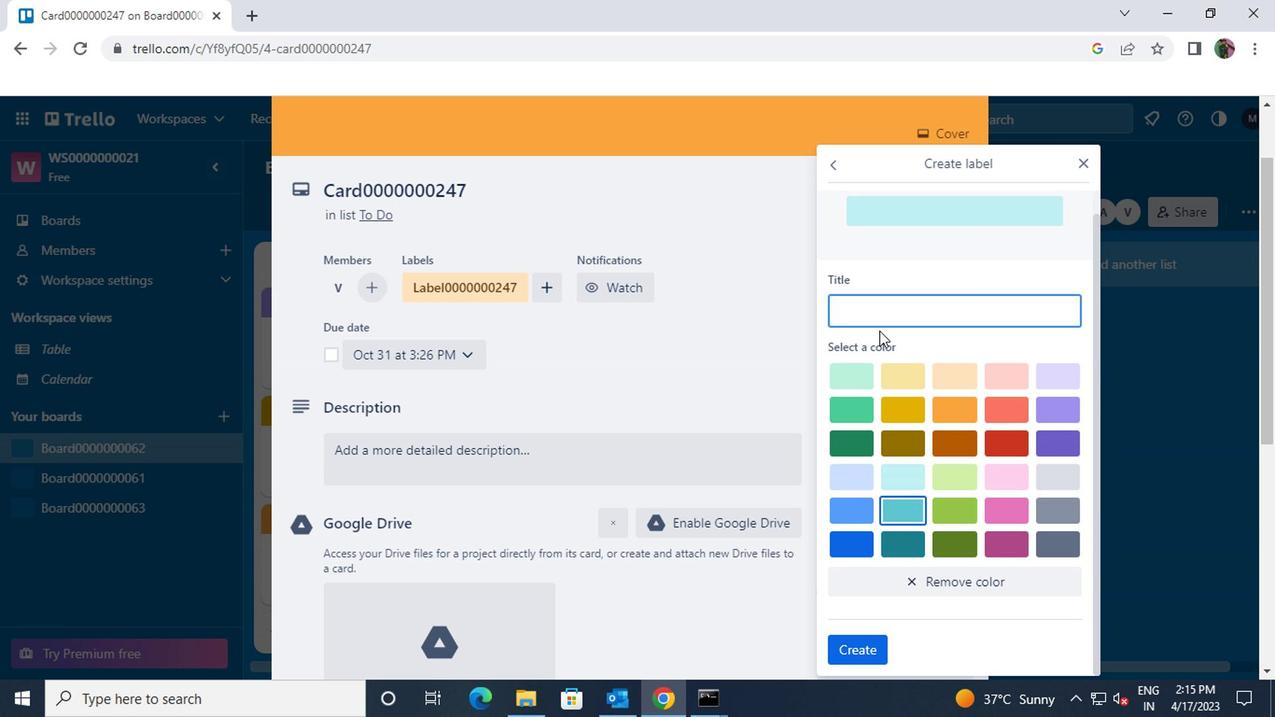 
Action: Mouse pressed left at (865, 307)
Screenshot: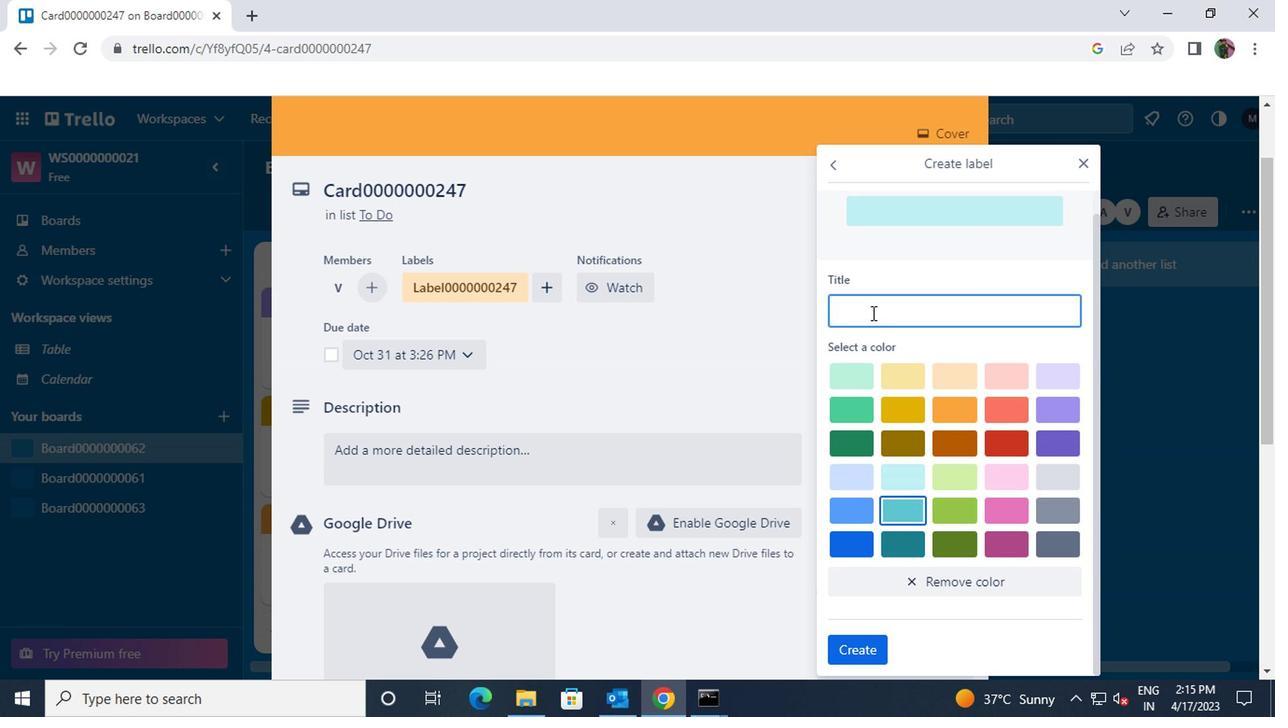 
Action: Key pressed <Key.shift>TITLE0000000247
Screenshot: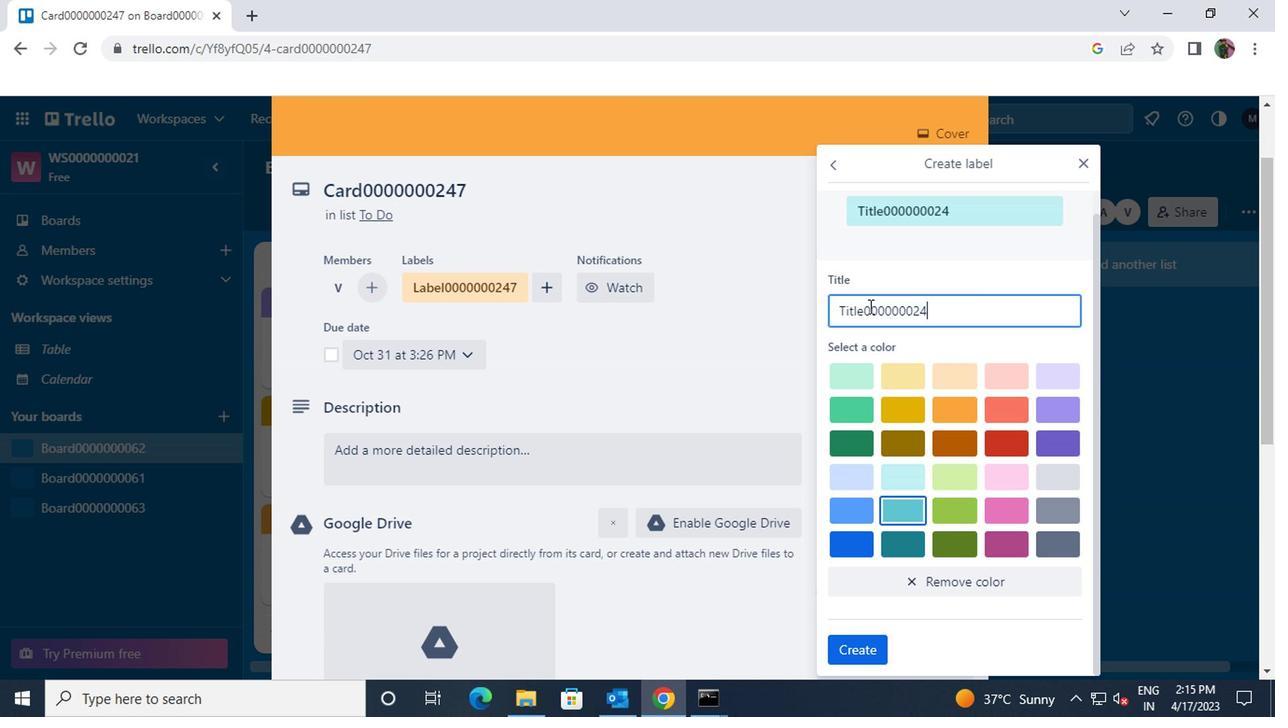
Action: Mouse moved to (921, 586)
Screenshot: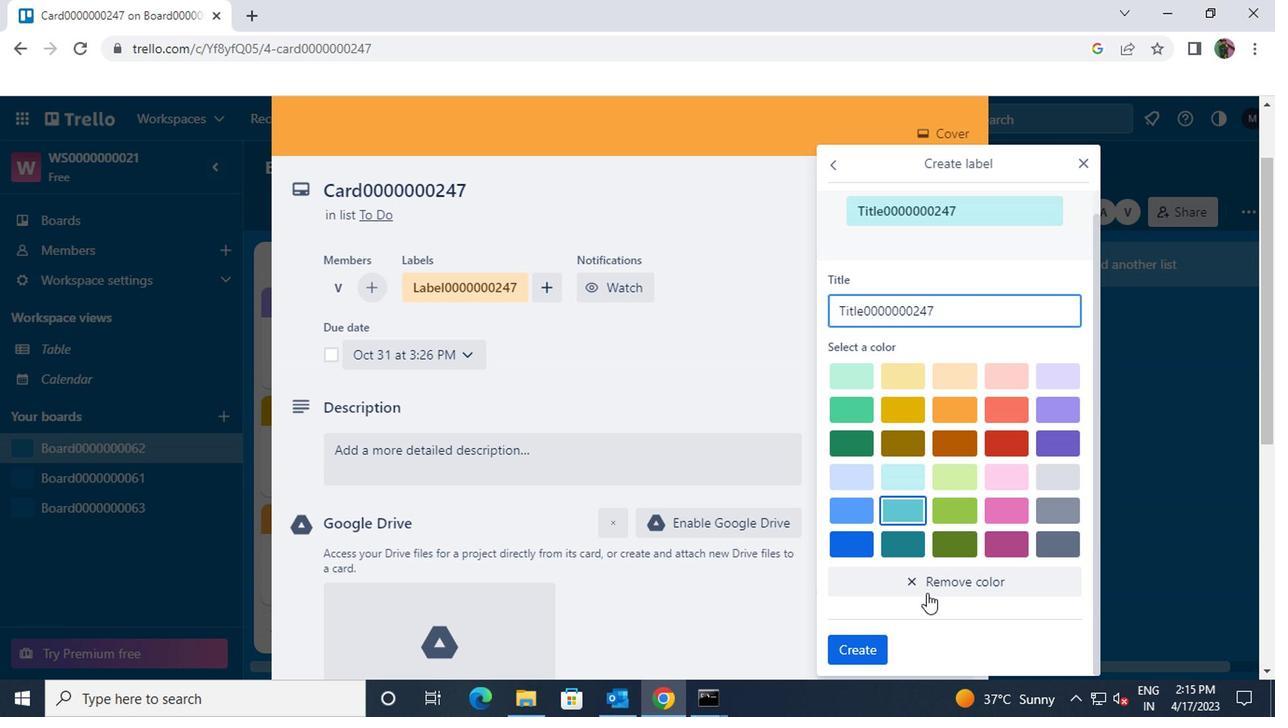 
Action: Mouse pressed left at (921, 586)
Screenshot: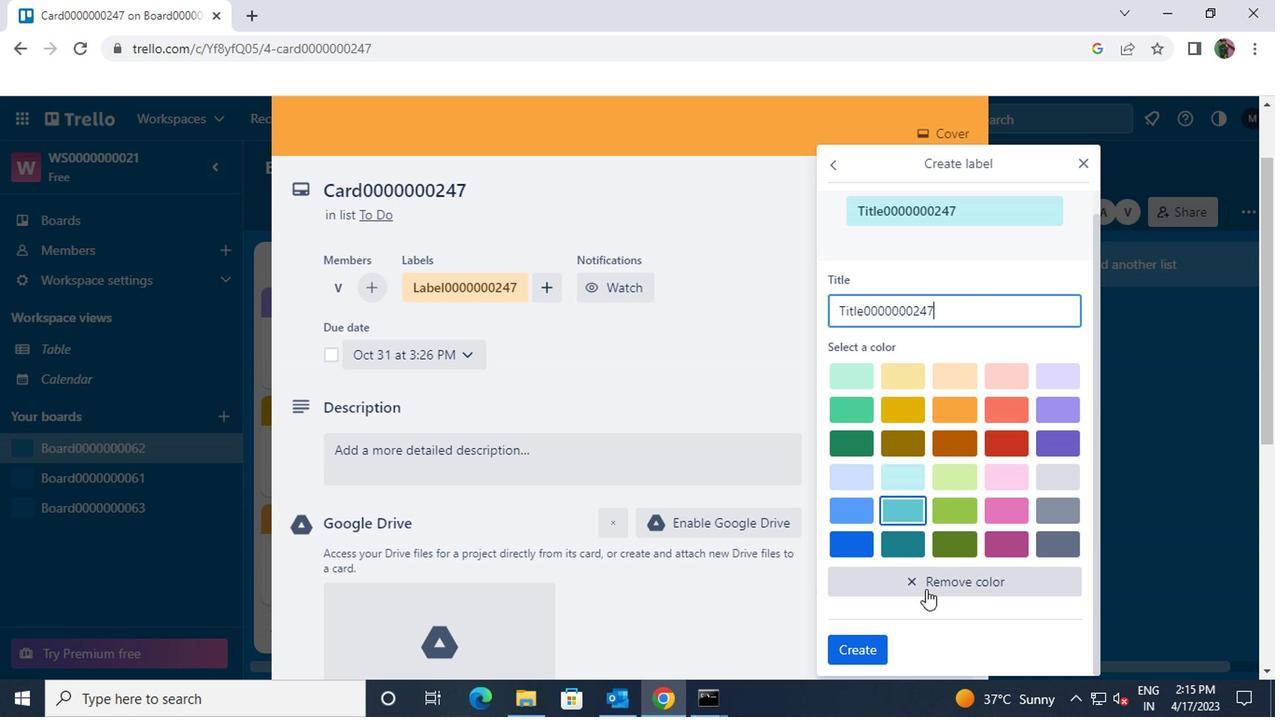 
Action: Mouse moved to (855, 647)
Screenshot: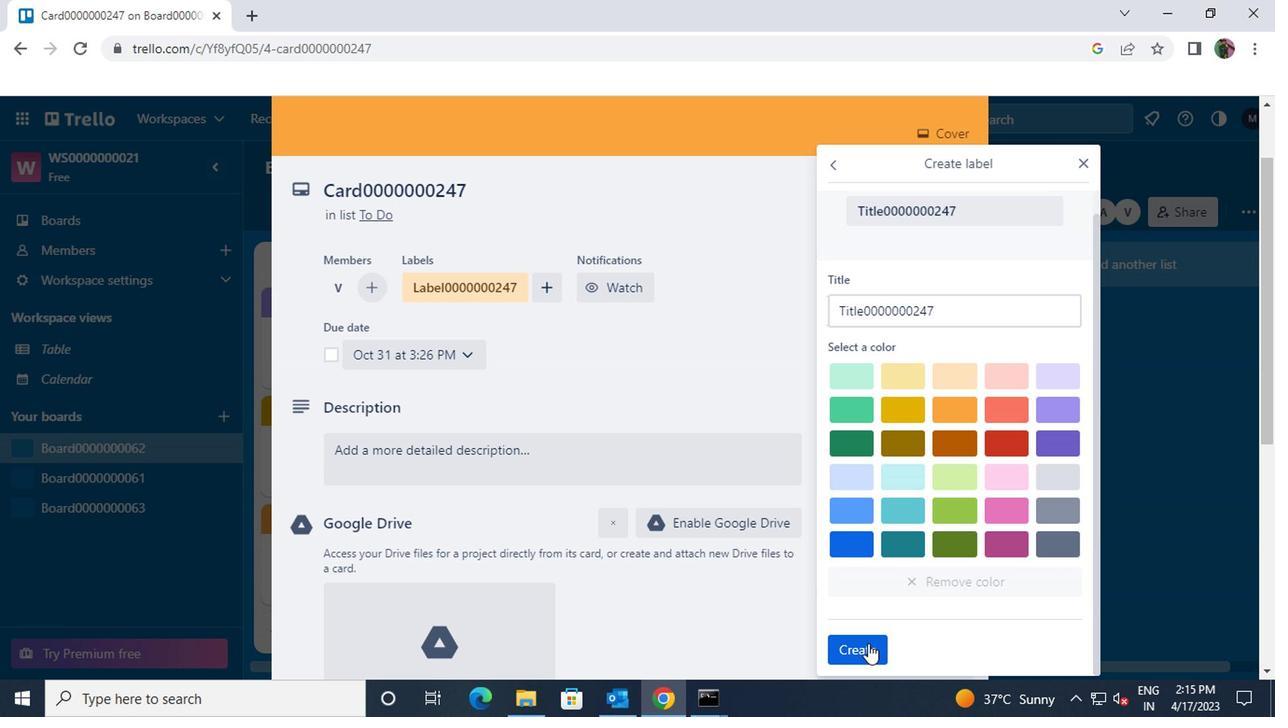 
Action: Mouse pressed left at (855, 647)
Screenshot: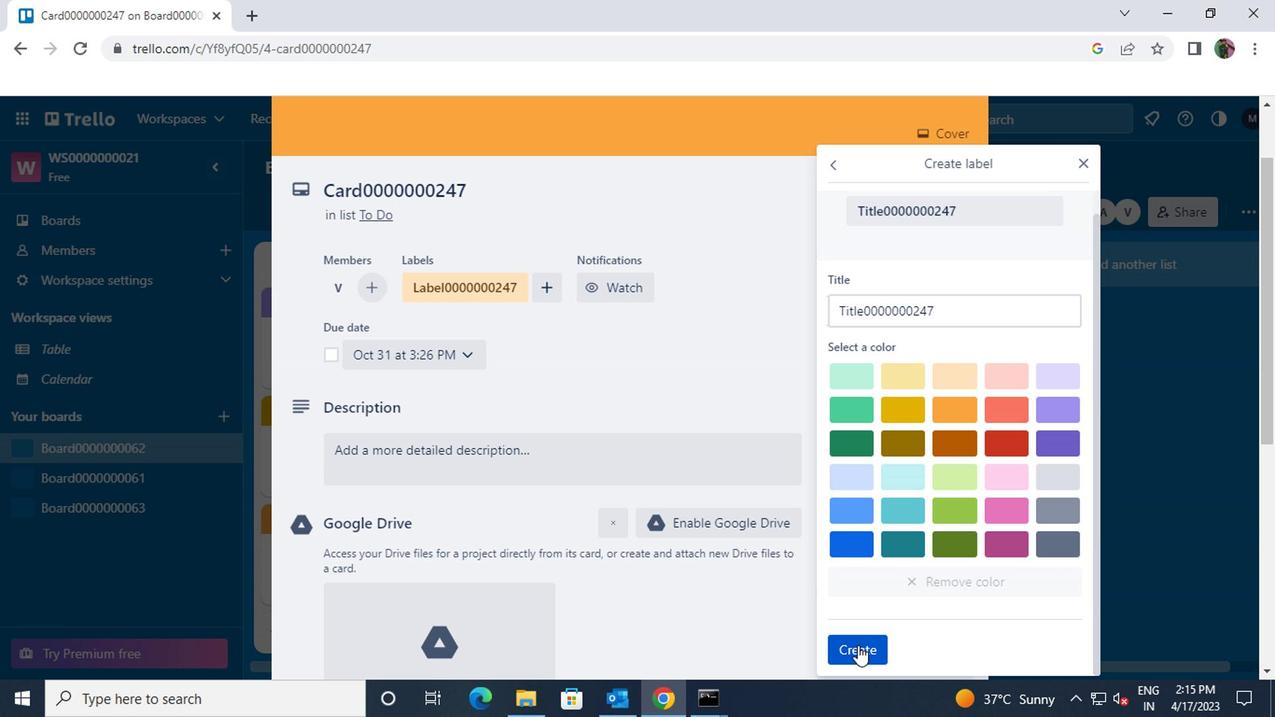 
Action: Mouse moved to (1076, 162)
Screenshot: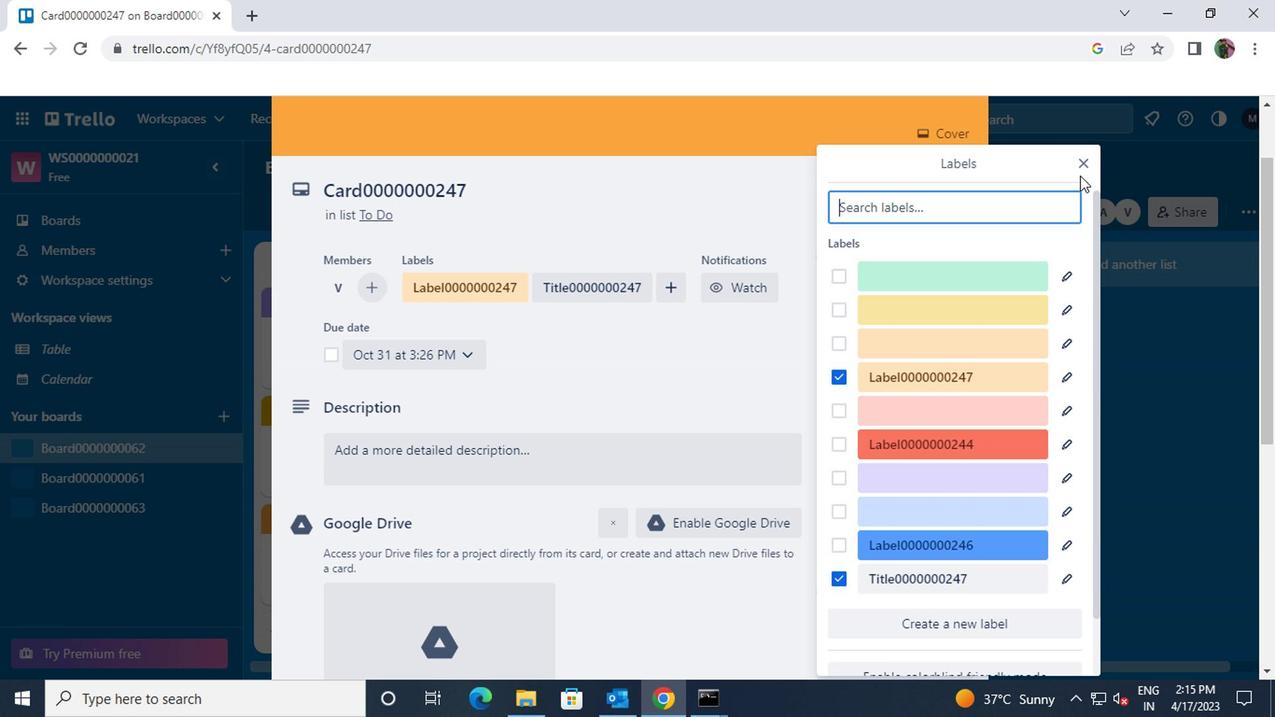 
Action: Mouse pressed left at (1076, 162)
Screenshot: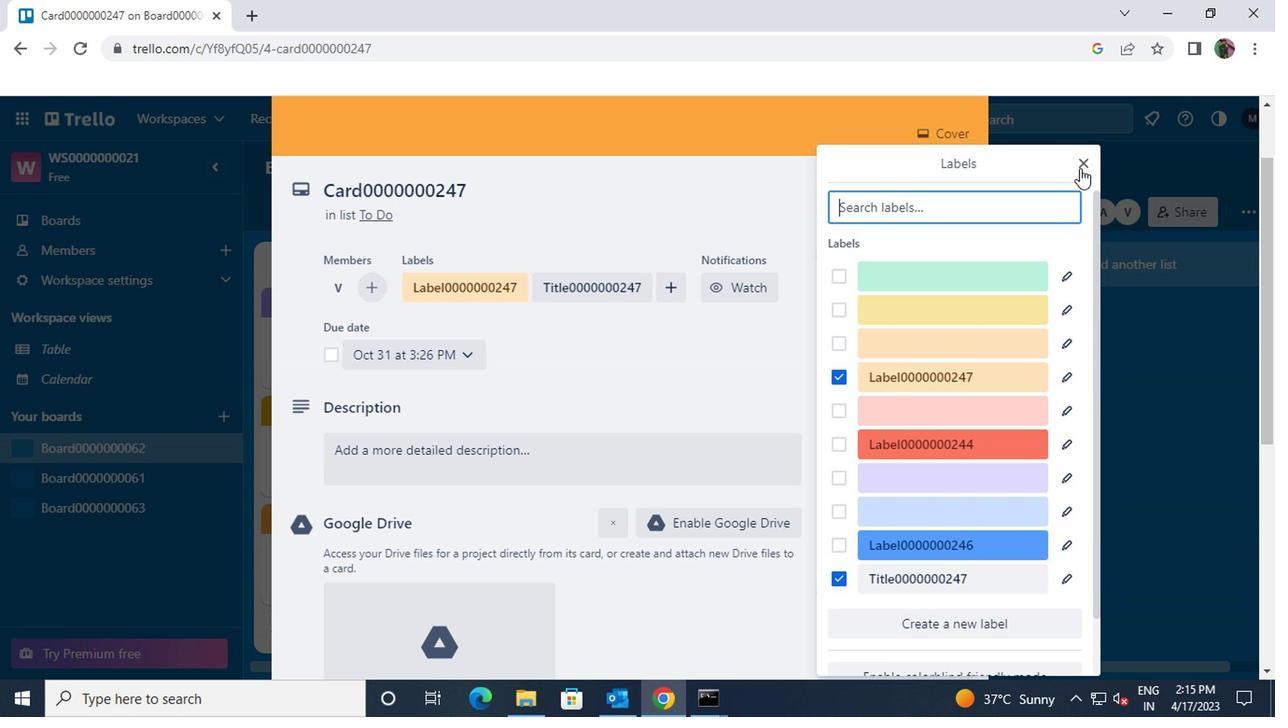 
Action: Mouse moved to (674, 451)
Screenshot: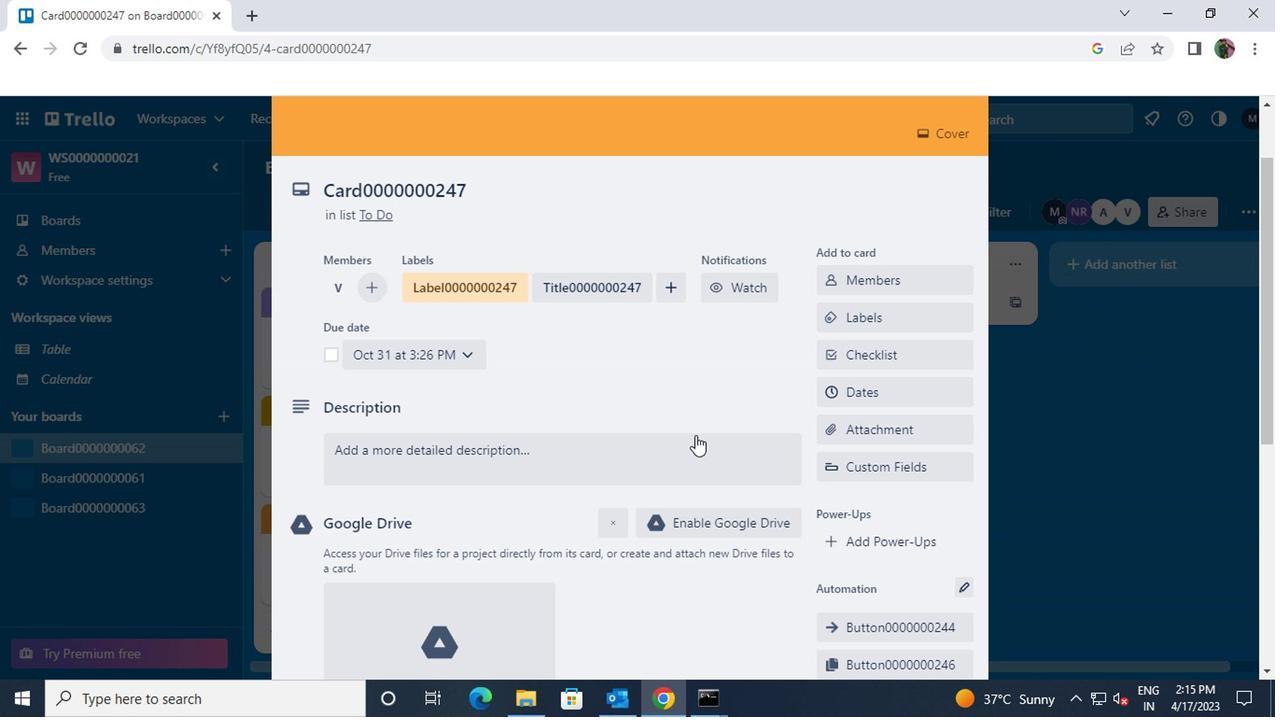 
Action: Mouse pressed left at (674, 451)
Screenshot: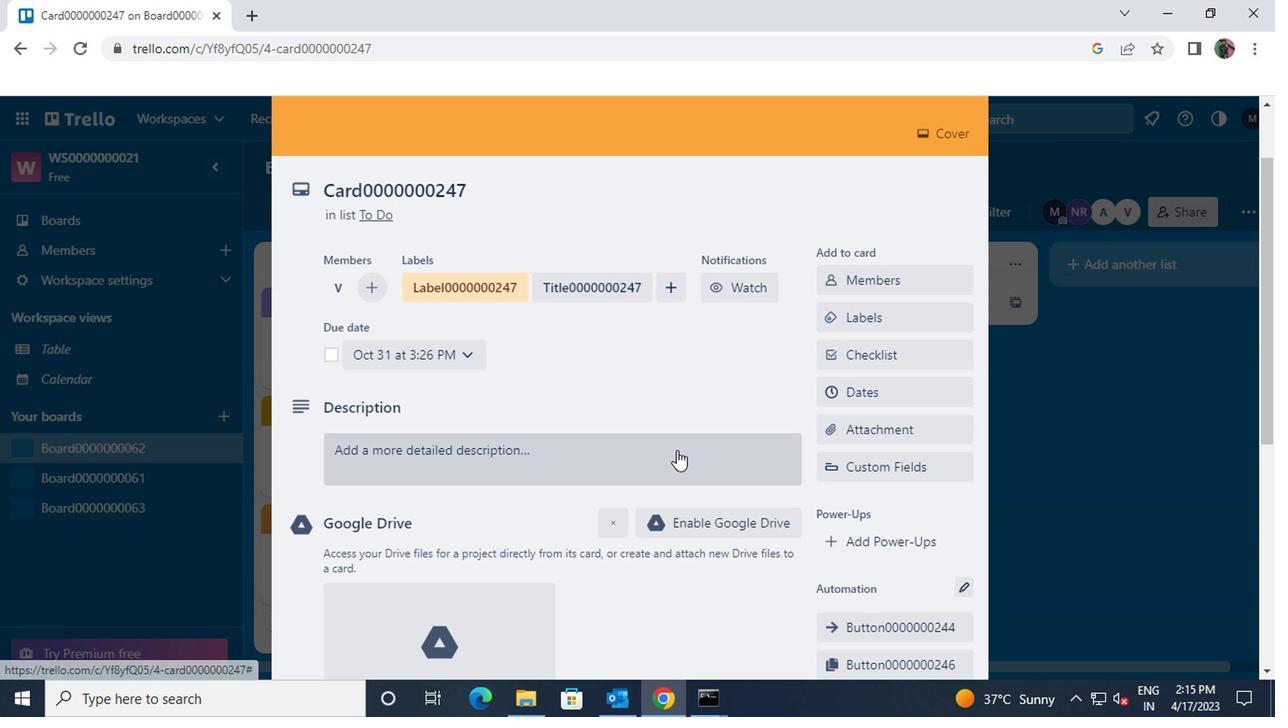 
Action: Key pressed <Key.shift>DS0000000247
Screenshot: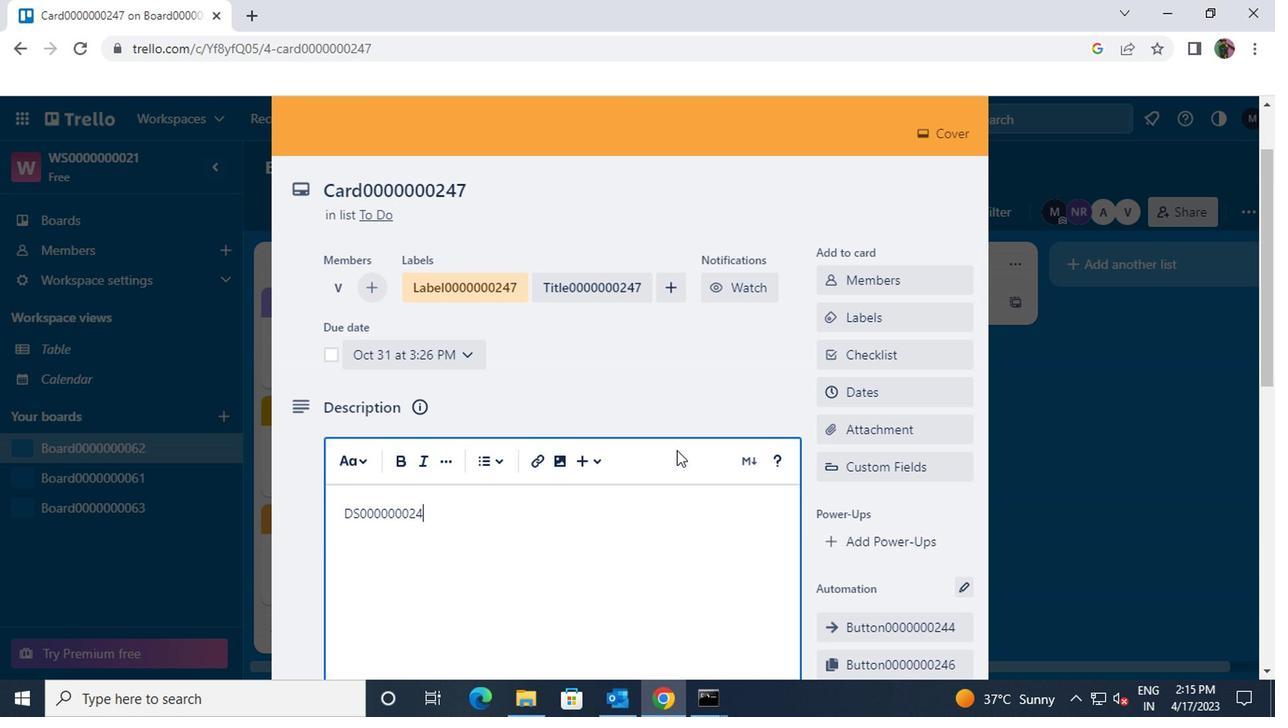
Action: Mouse moved to (677, 460)
Screenshot: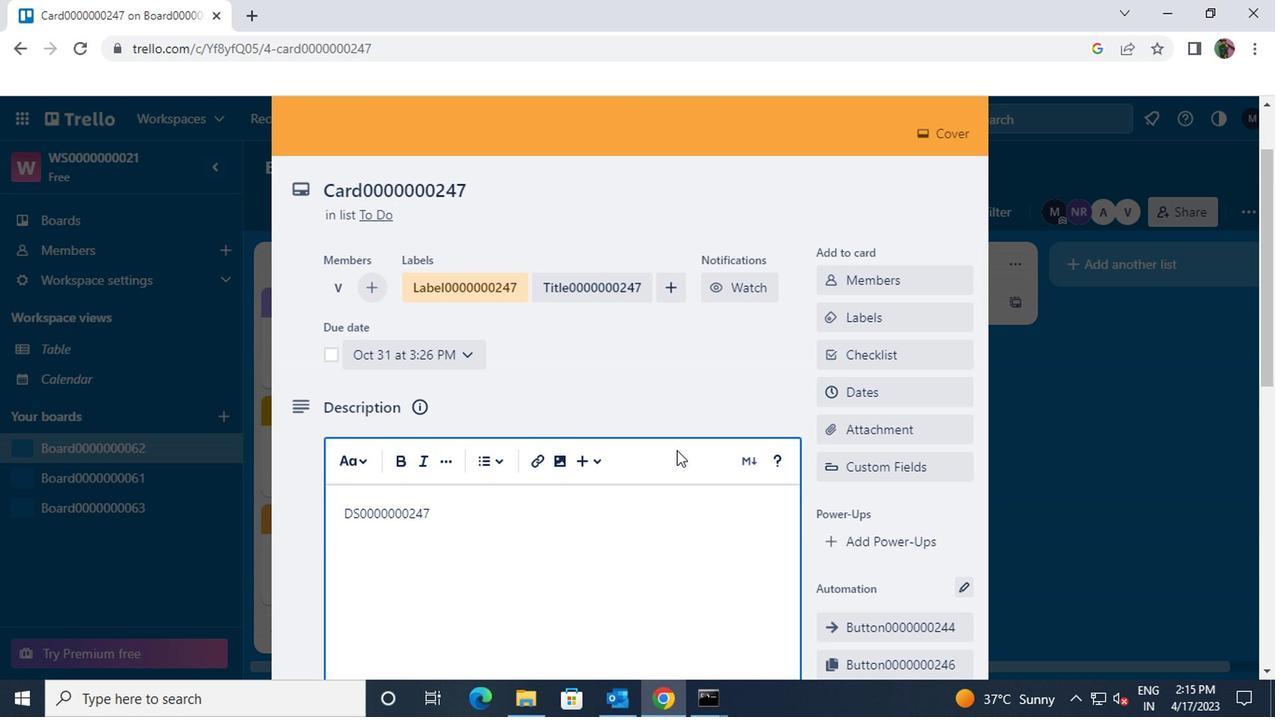 
Action: Mouse scrolled (677, 459) with delta (0, 0)
Screenshot: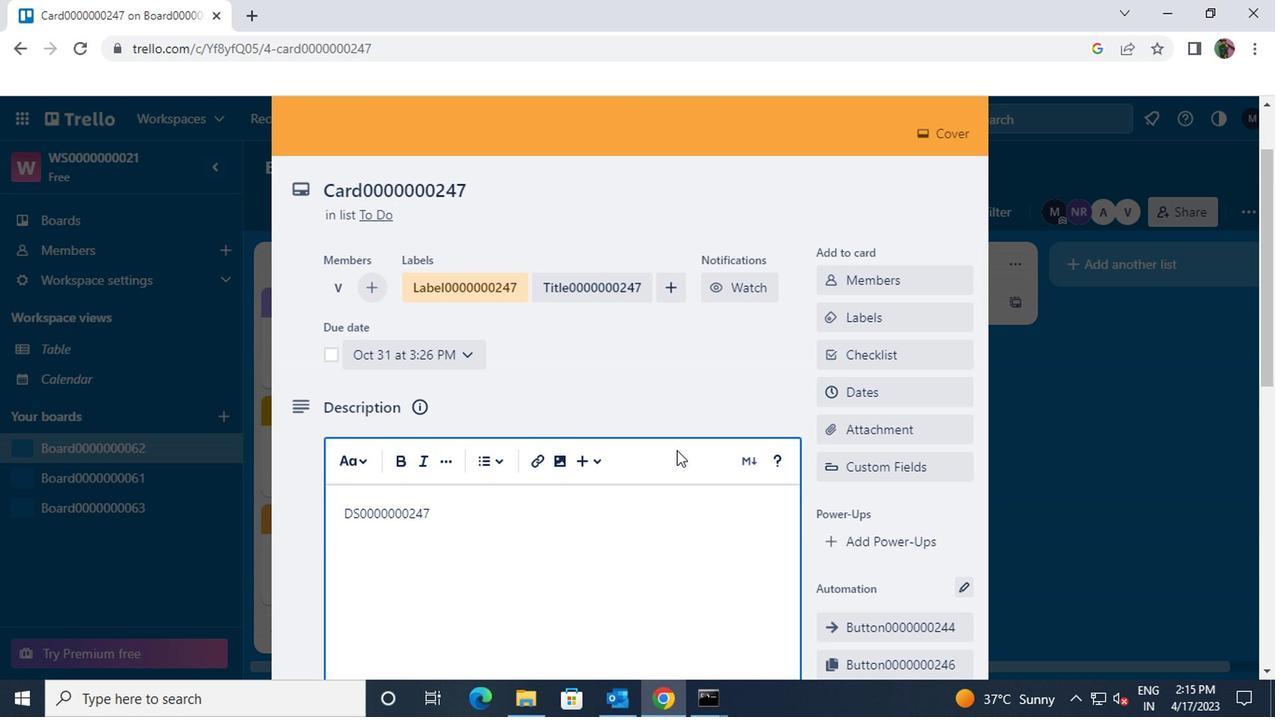 
Action: Mouse moved to (677, 467)
Screenshot: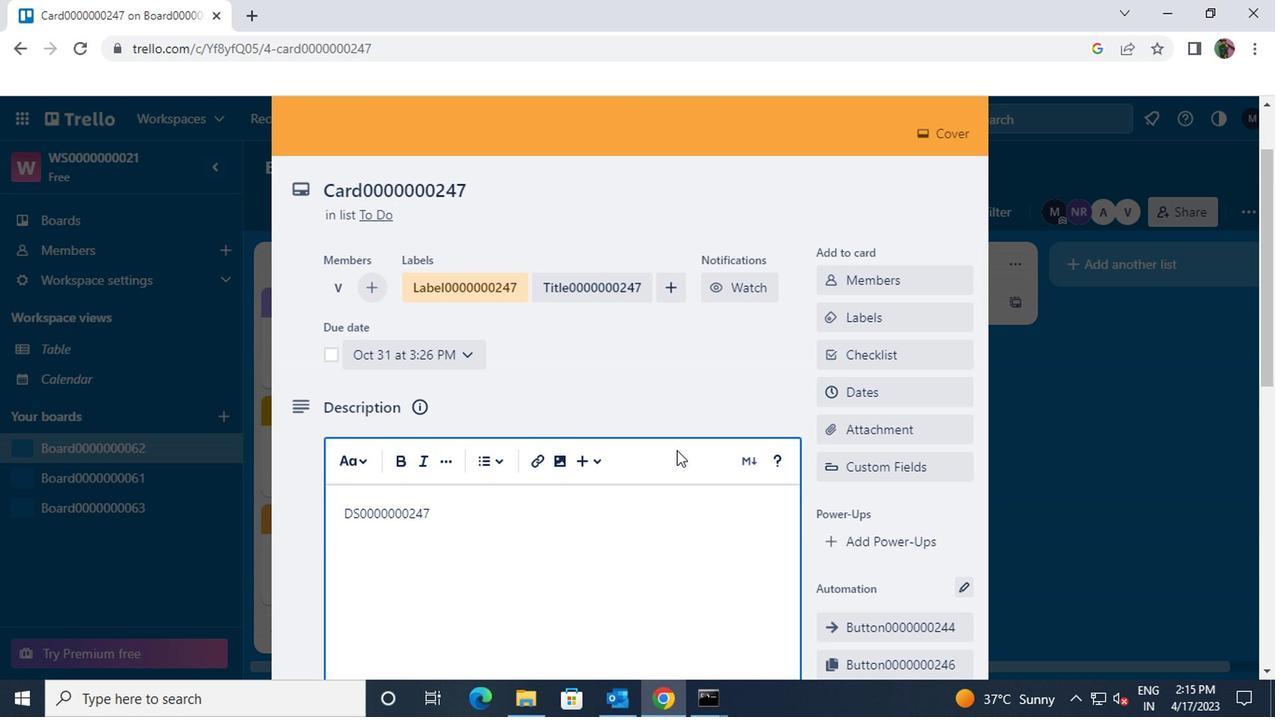 
Action: Mouse scrolled (677, 466) with delta (0, 0)
Screenshot: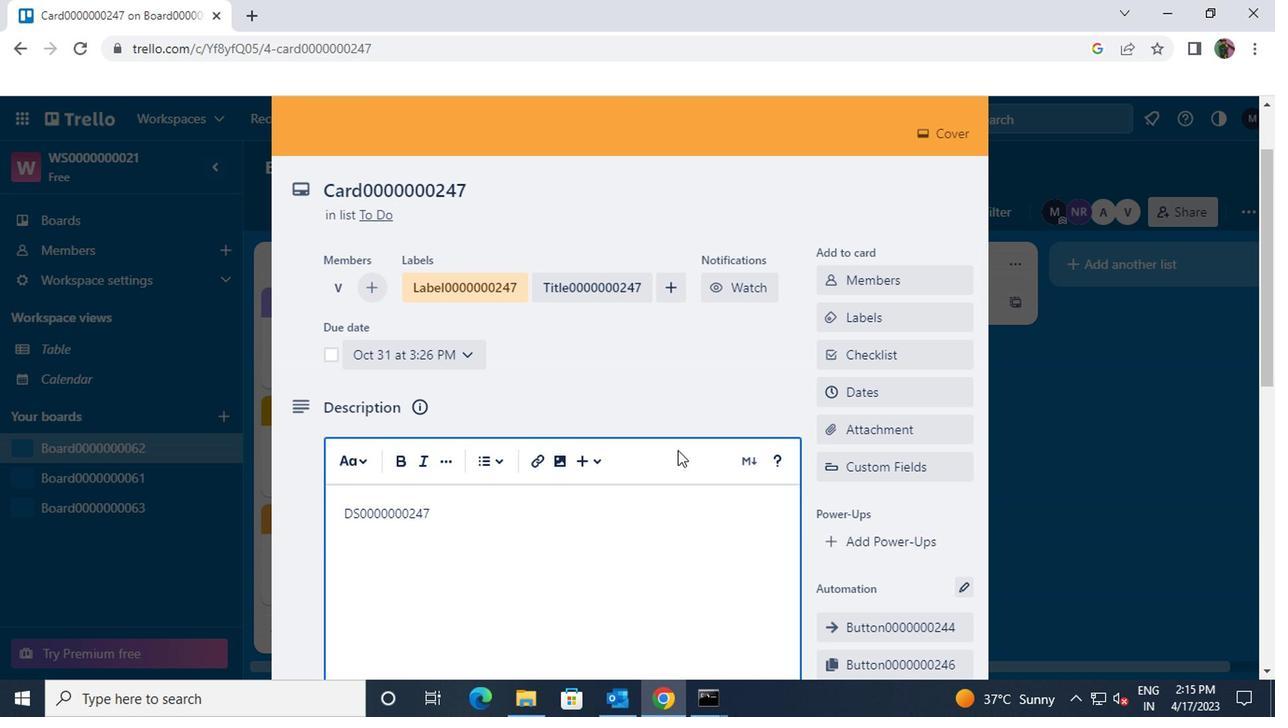 
Action: Mouse scrolled (677, 466) with delta (0, 0)
Screenshot: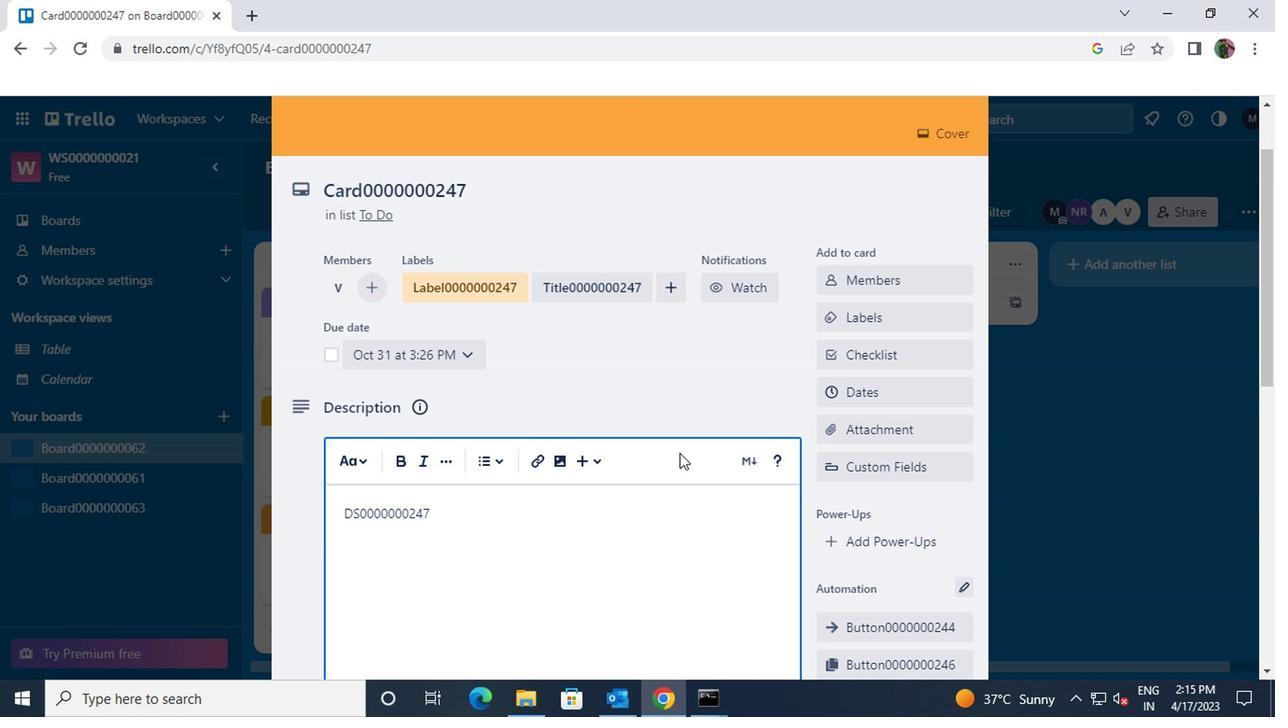 
Action: Mouse moved to (347, 434)
Screenshot: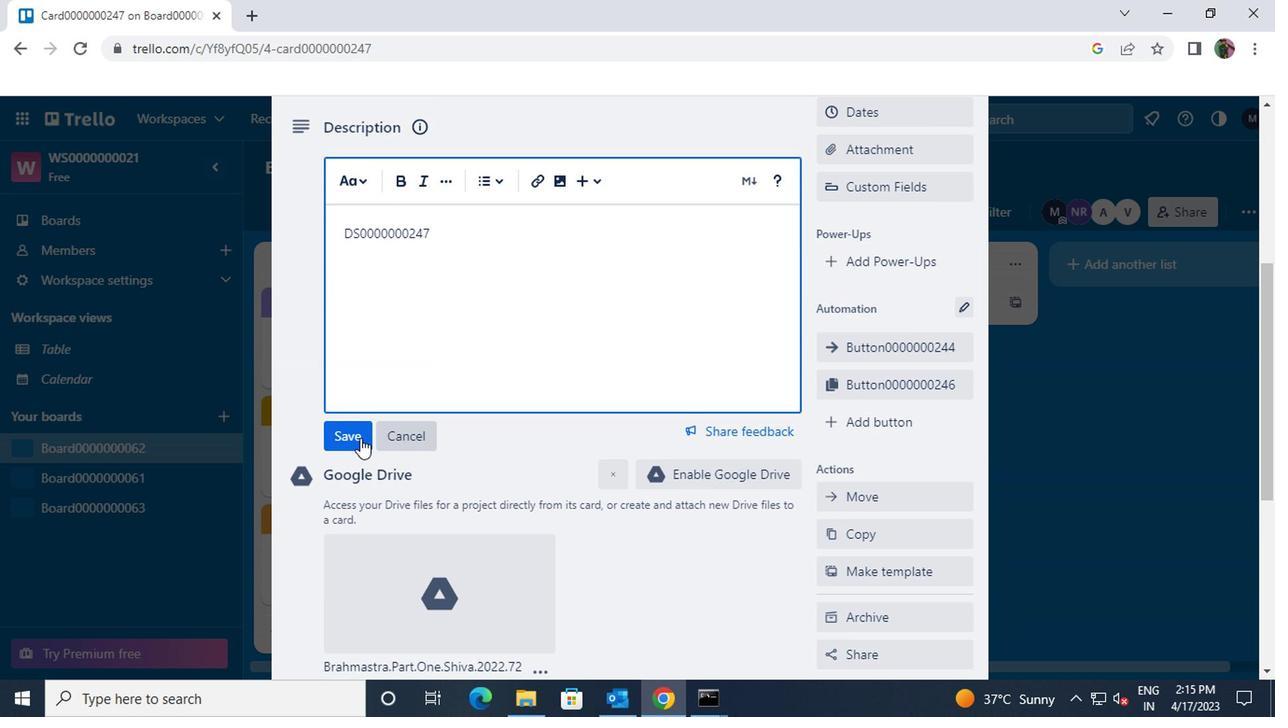 
Action: Mouse pressed left at (347, 434)
Screenshot: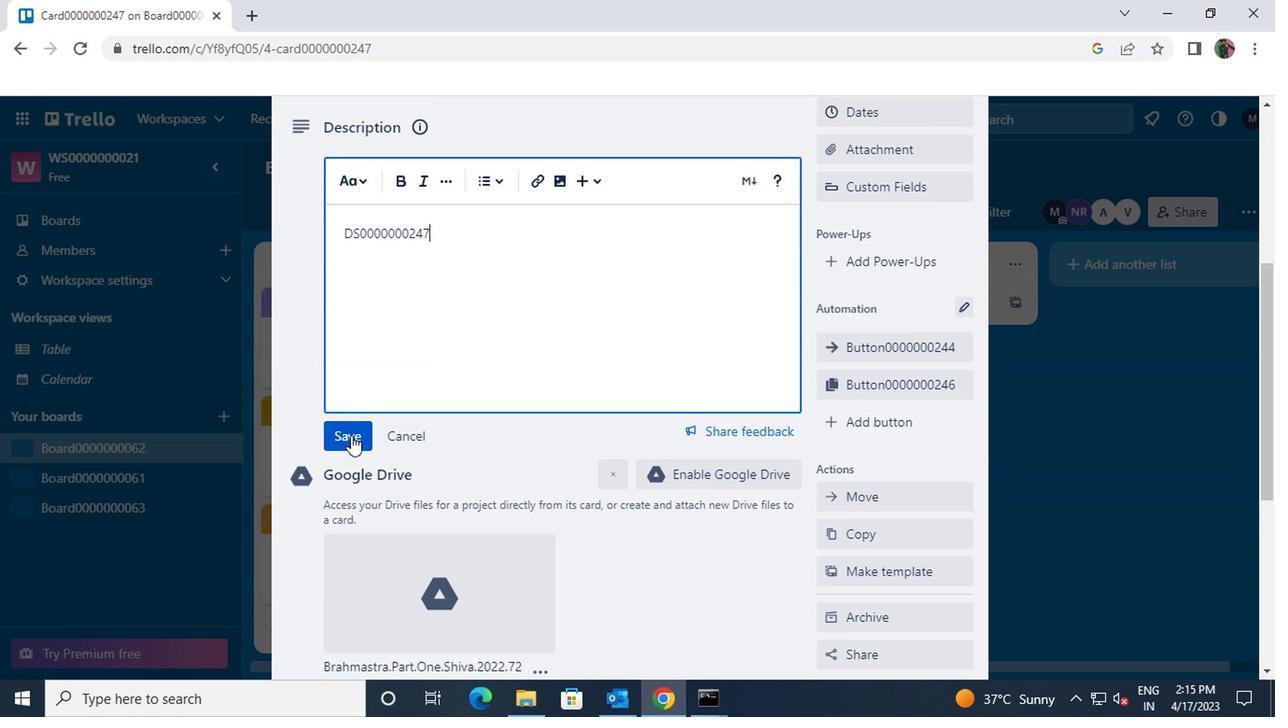 
Action: Mouse scrolled (347, 433) with delta (0, -1)
Screenshot: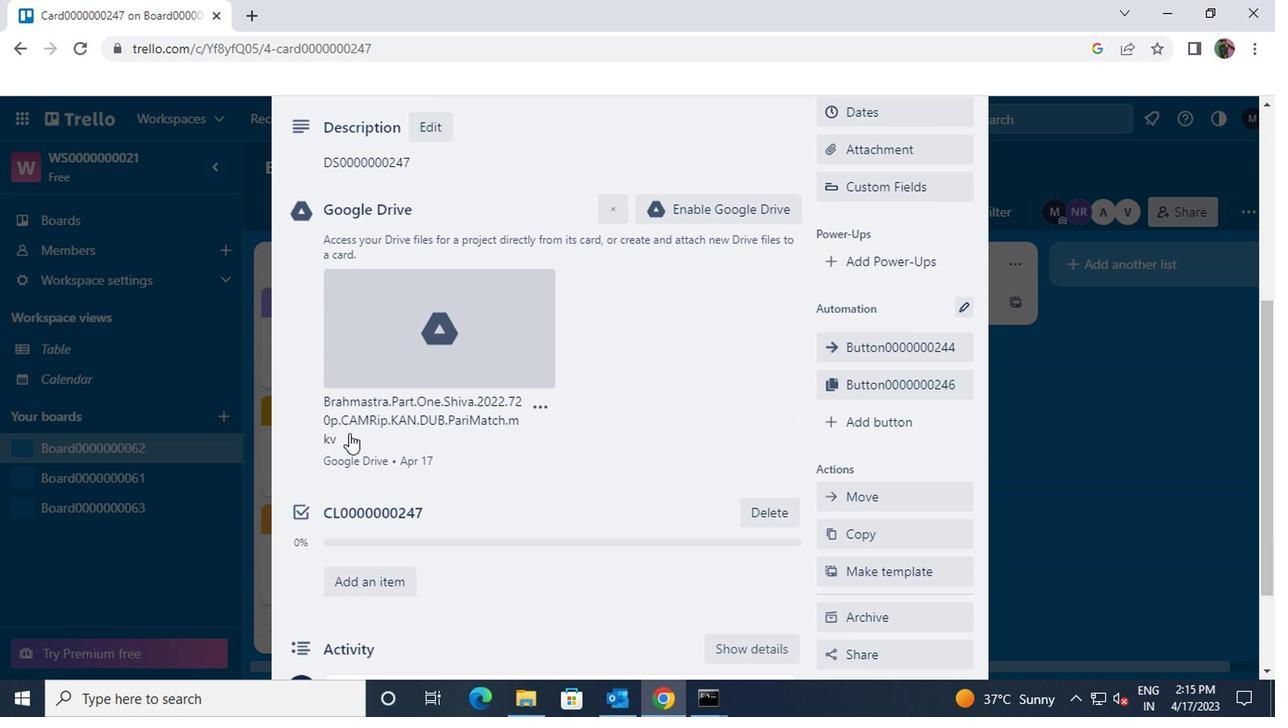
Action: Mouse scrolled (347, 433) with delta (0, -1)
Screenshot: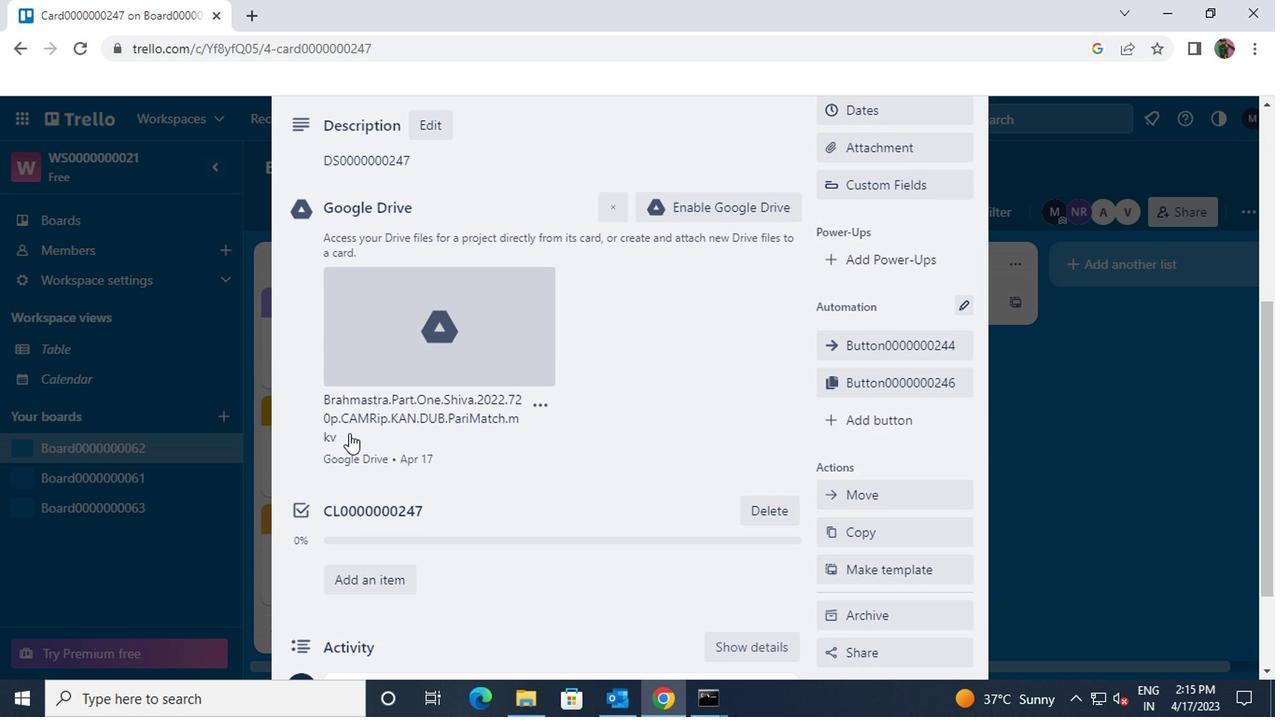 
Action: Mouse moved to (396, 565)
Screenshot: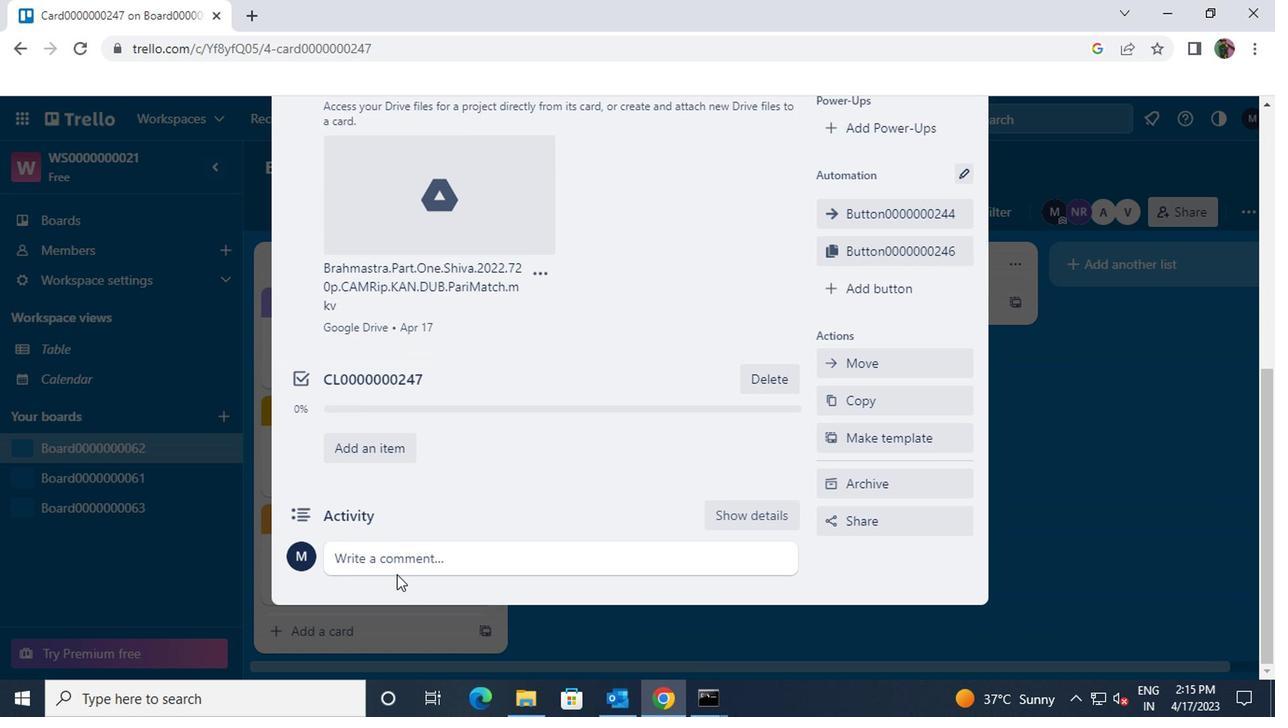 
Action: Mouse pressed left at (396, 565)
Screenshot: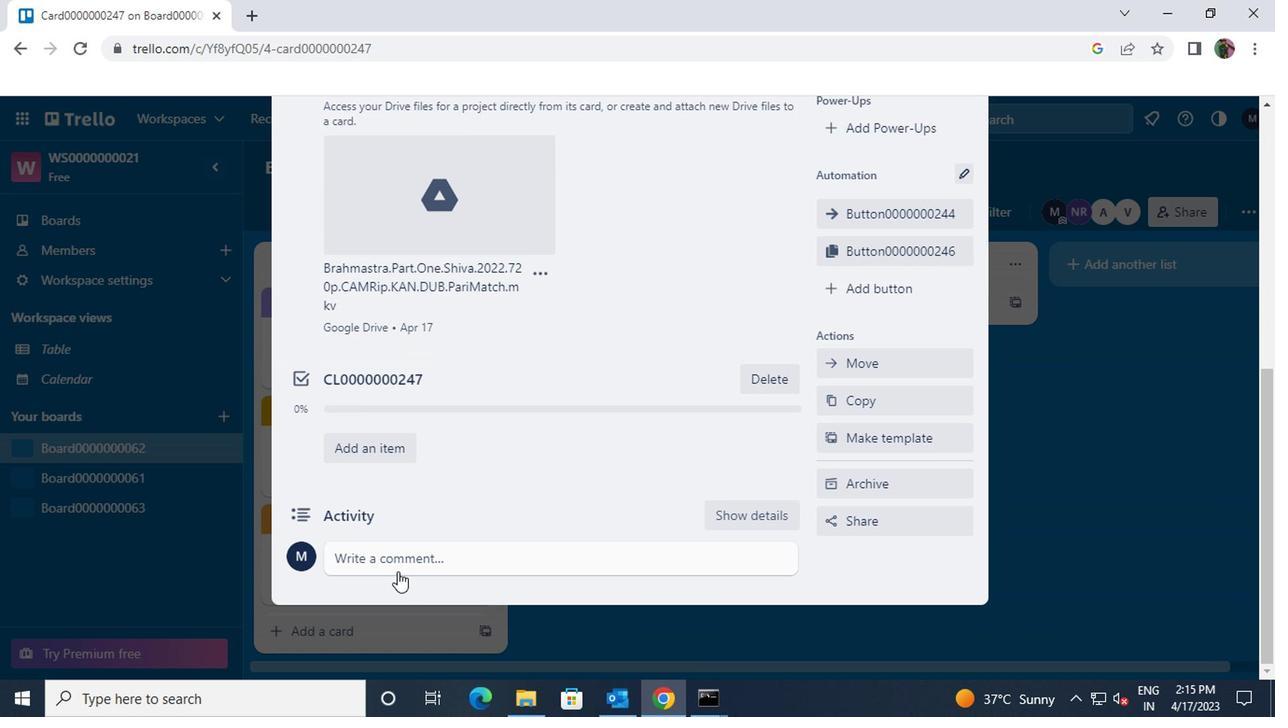 
Action: Mouse moved to (396, 564)
Screenshot: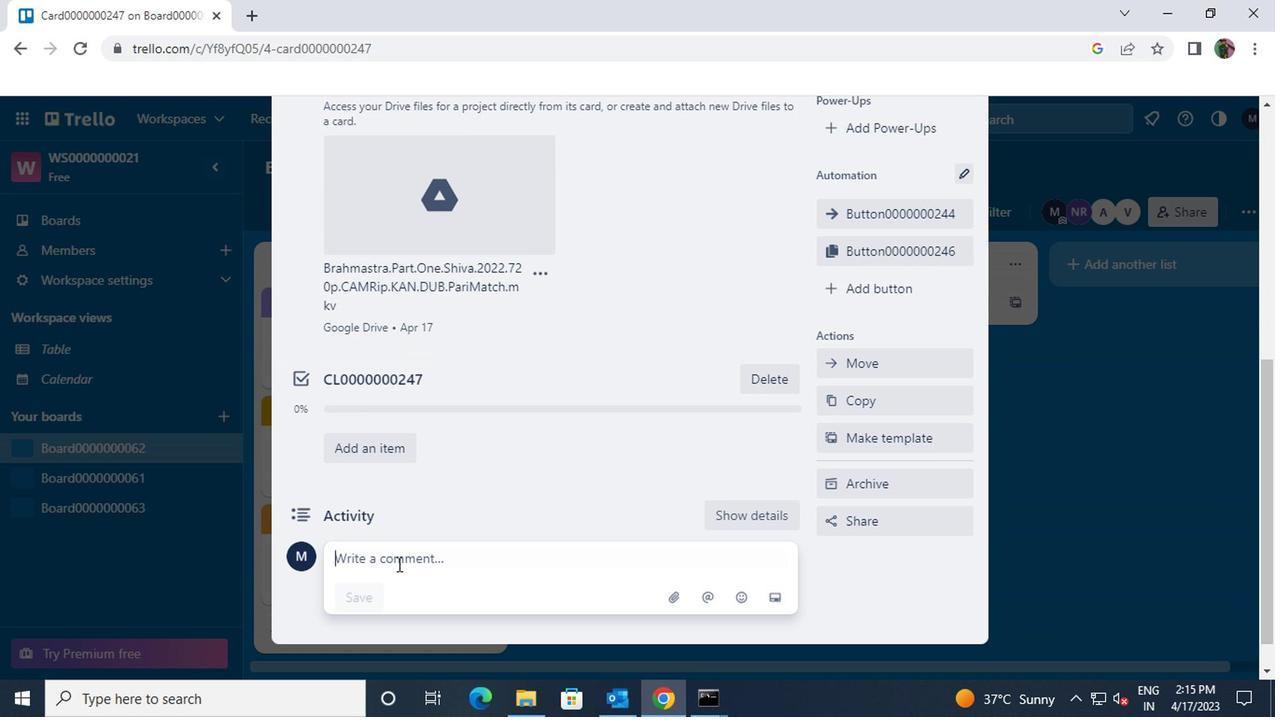 
Action: Key pressed <Key.shift>CM0000000247
Screenshot: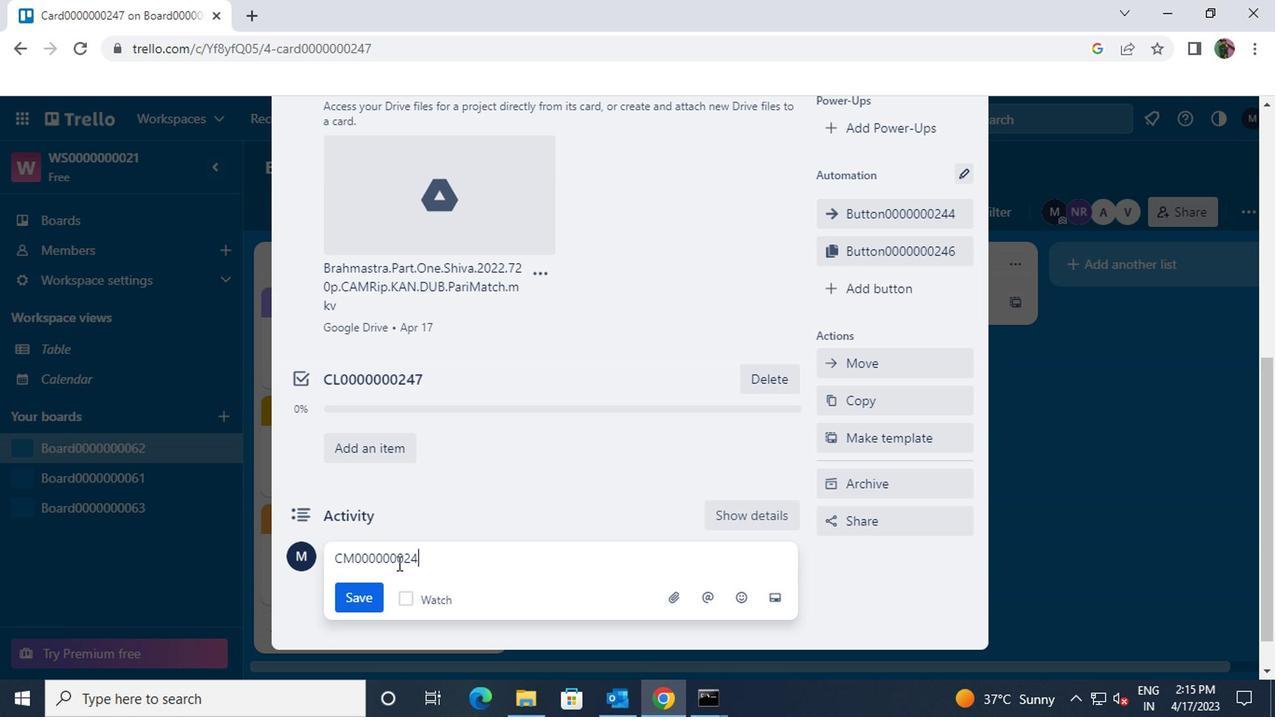 
Action: Mouse moved to (358, 594)
Screenshot: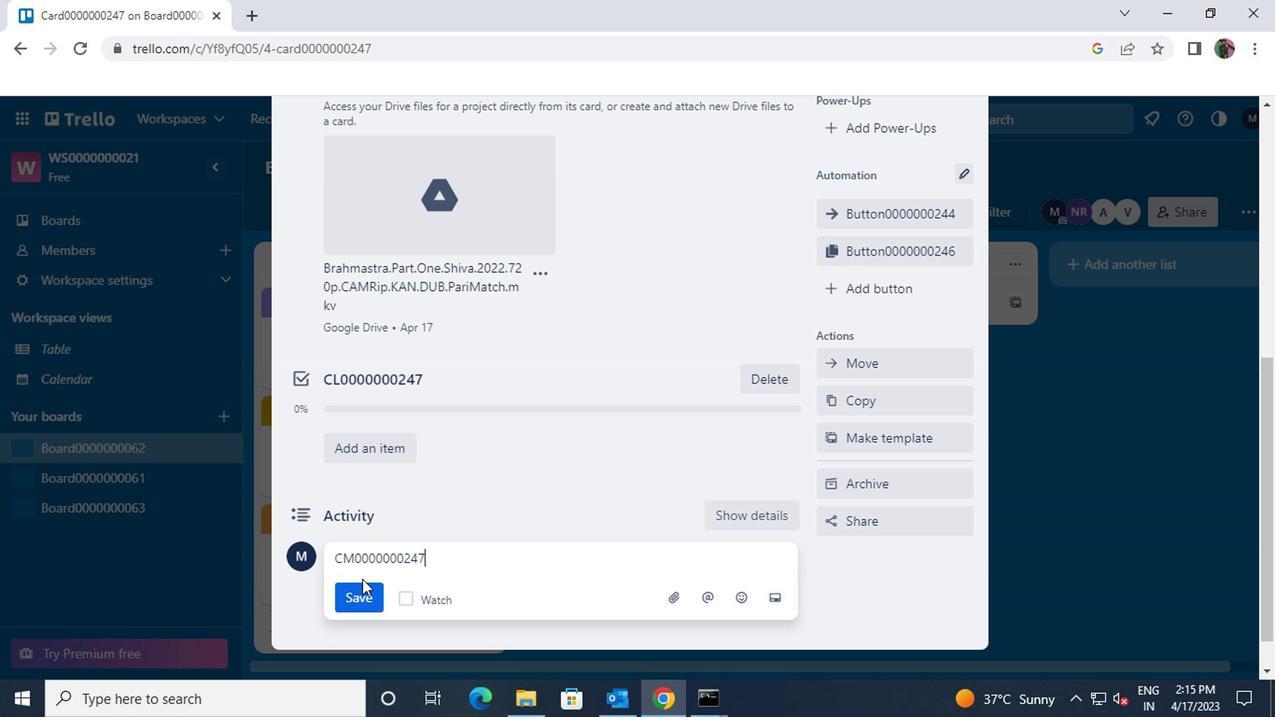 
Action: Mouse pressed left at (358, 594)
Screenshot: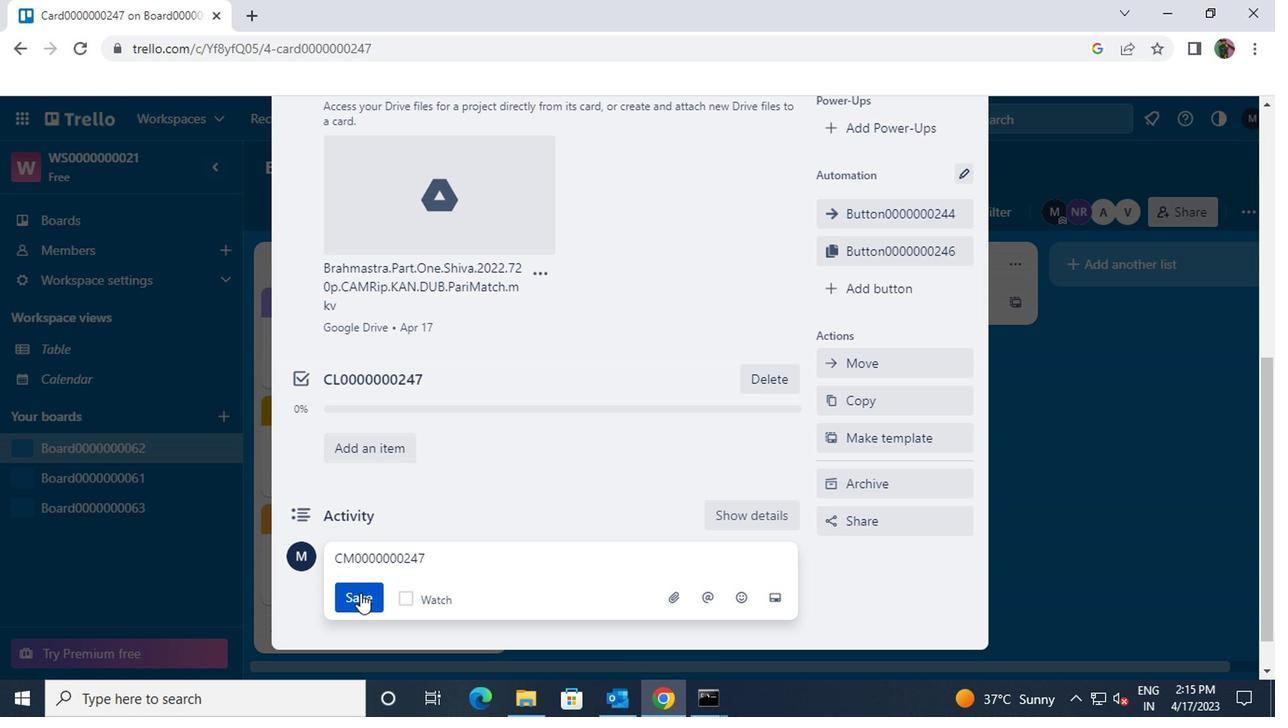 
